 Task: Create a due date automation trigger when advanced on, on the tuesday before a card is due add content with a description containing resume at 11:00 AM.
Action: Mouse moved to (1119, 396)
Screenshot: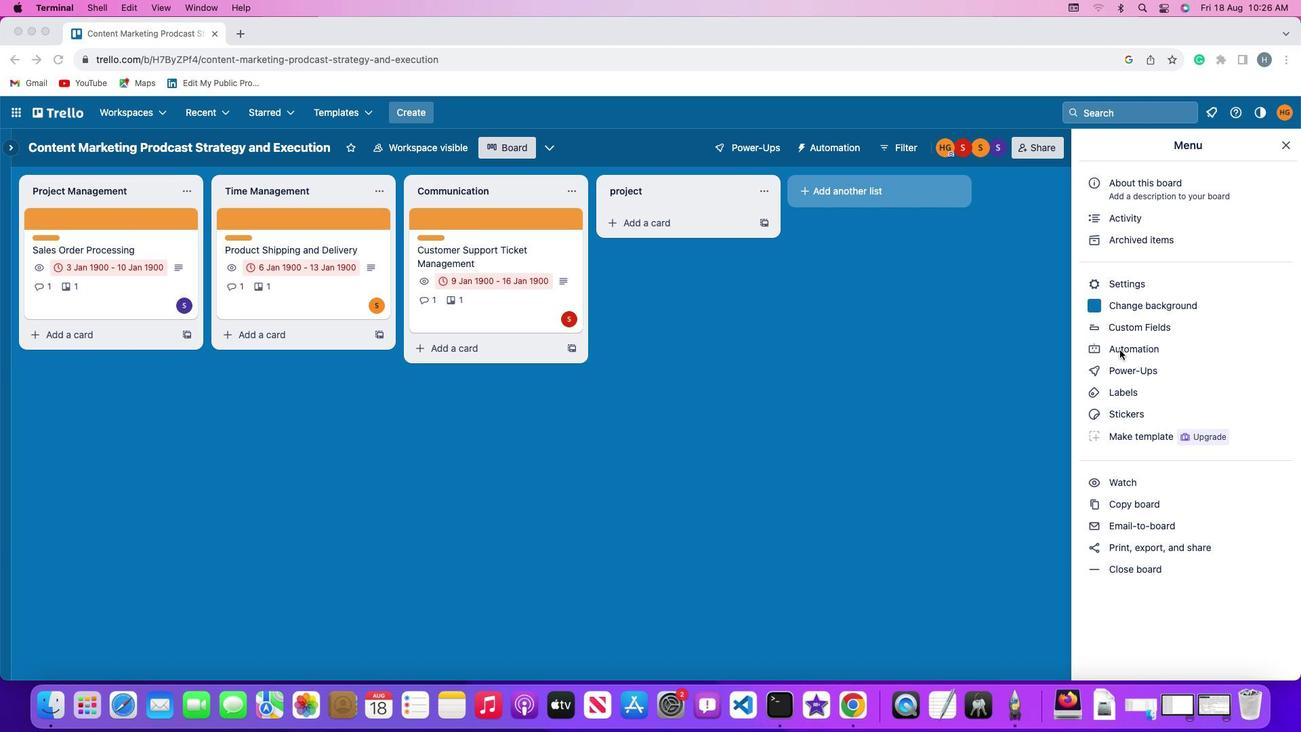 
Action: Mouse pressed left at (1119, 396)
Screenshot: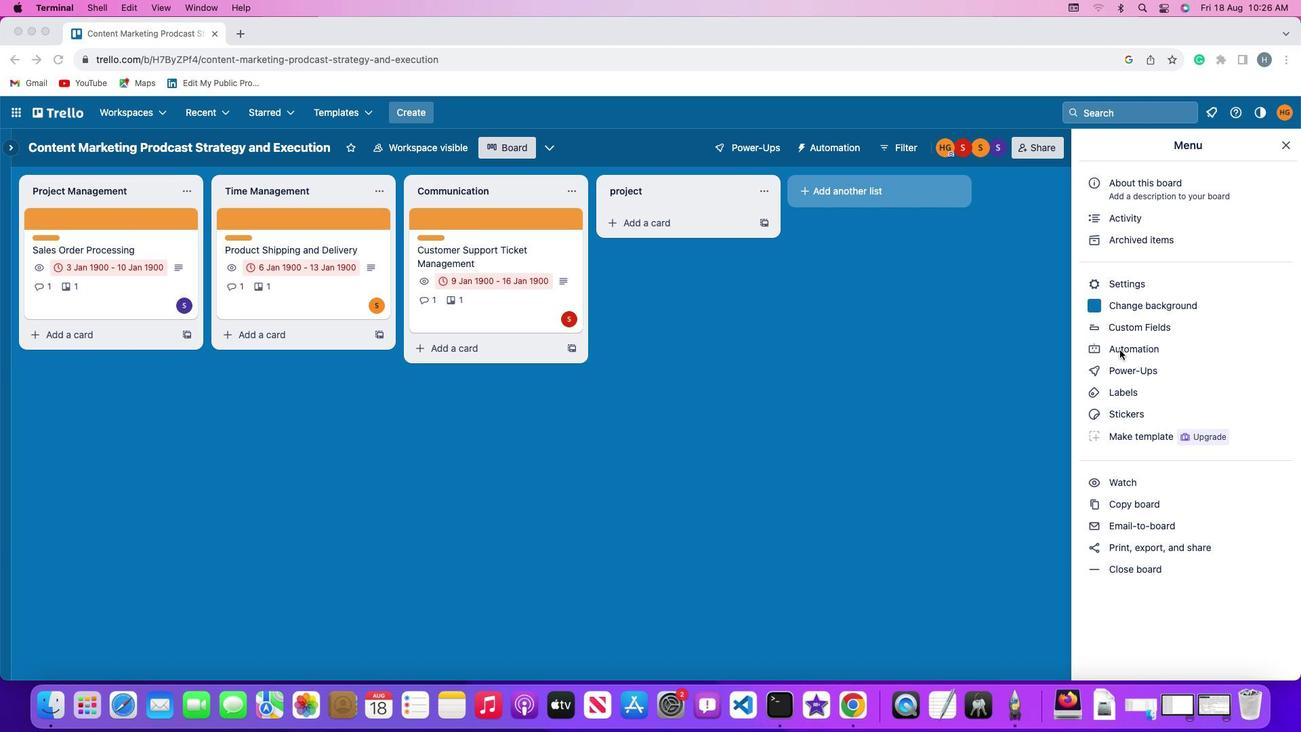 
Action: Mouse moved to (1119, 396)
Screenshot: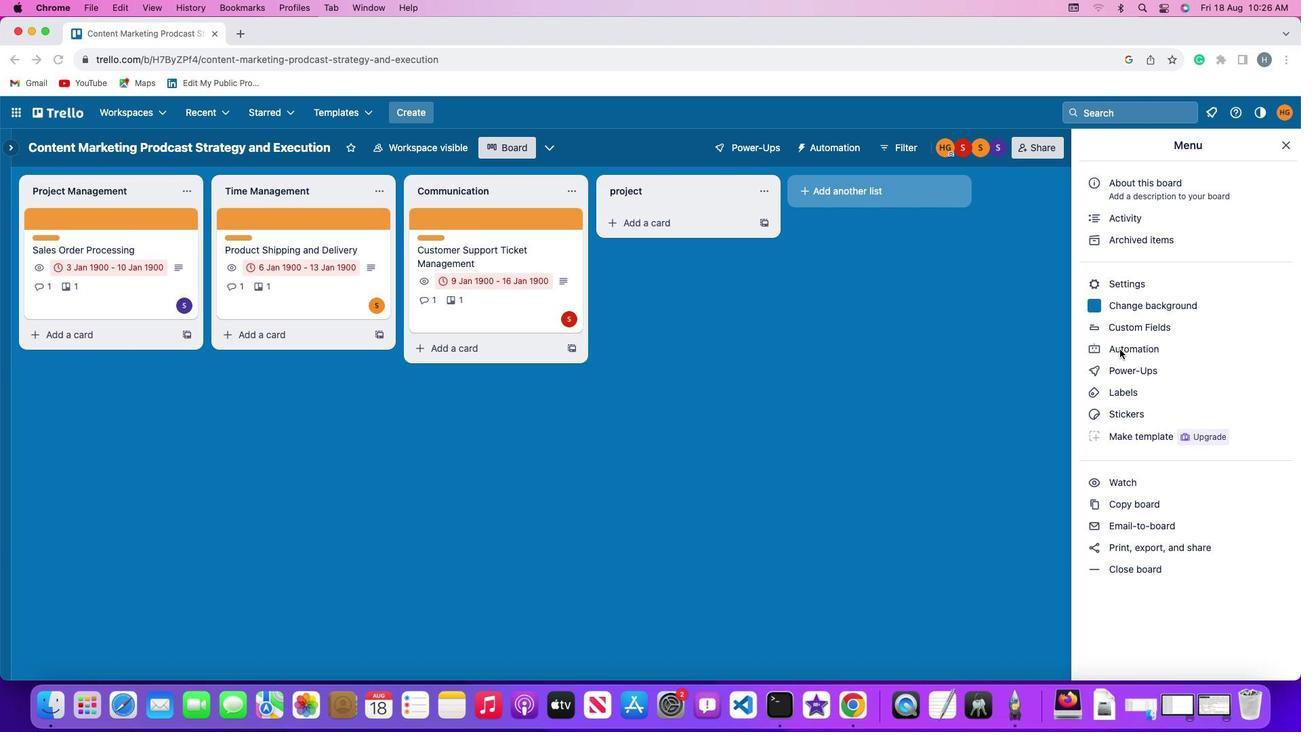 
Action: Mouse pressed left at (1119, 396)
Screenshot: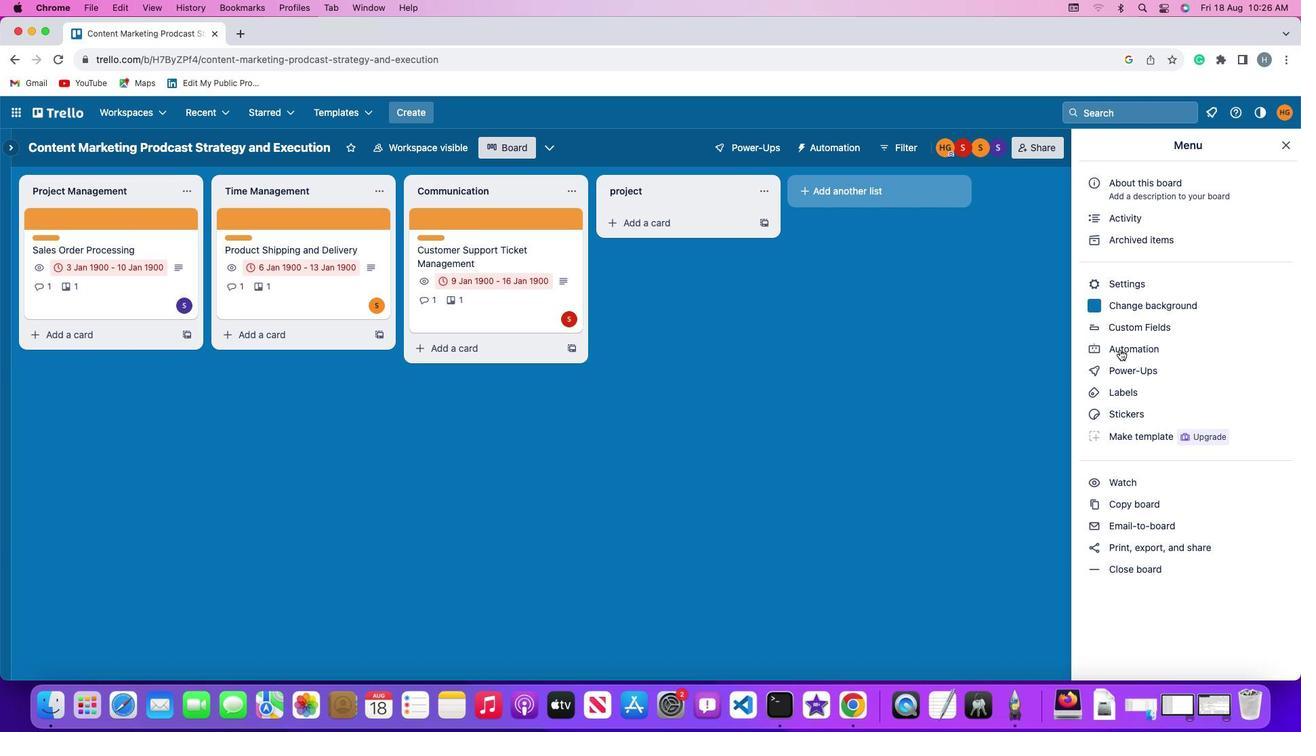 
Action: Mouse moved to (86, 372)
Screenshot: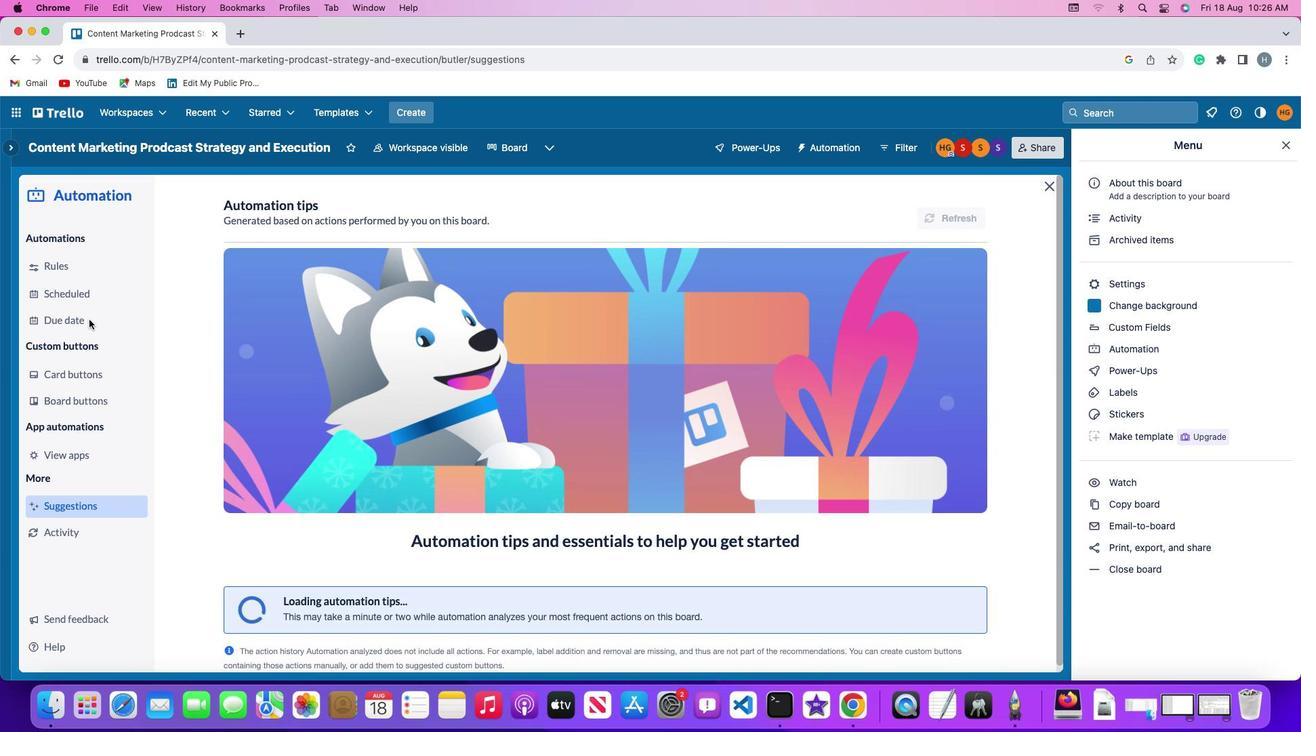 
Action: Mouse pressed left at (86, 372)
Screenshot: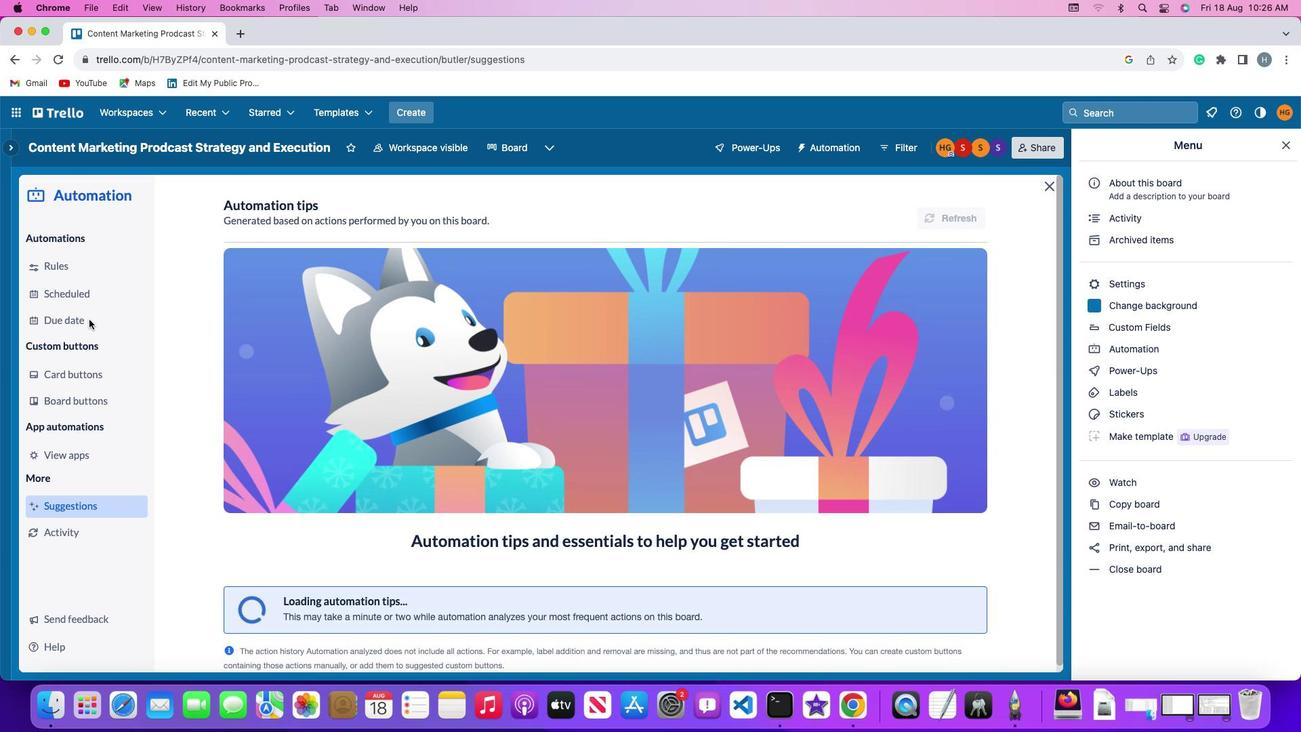 
Action: Mouse moved to (901, 280)
Screenshot: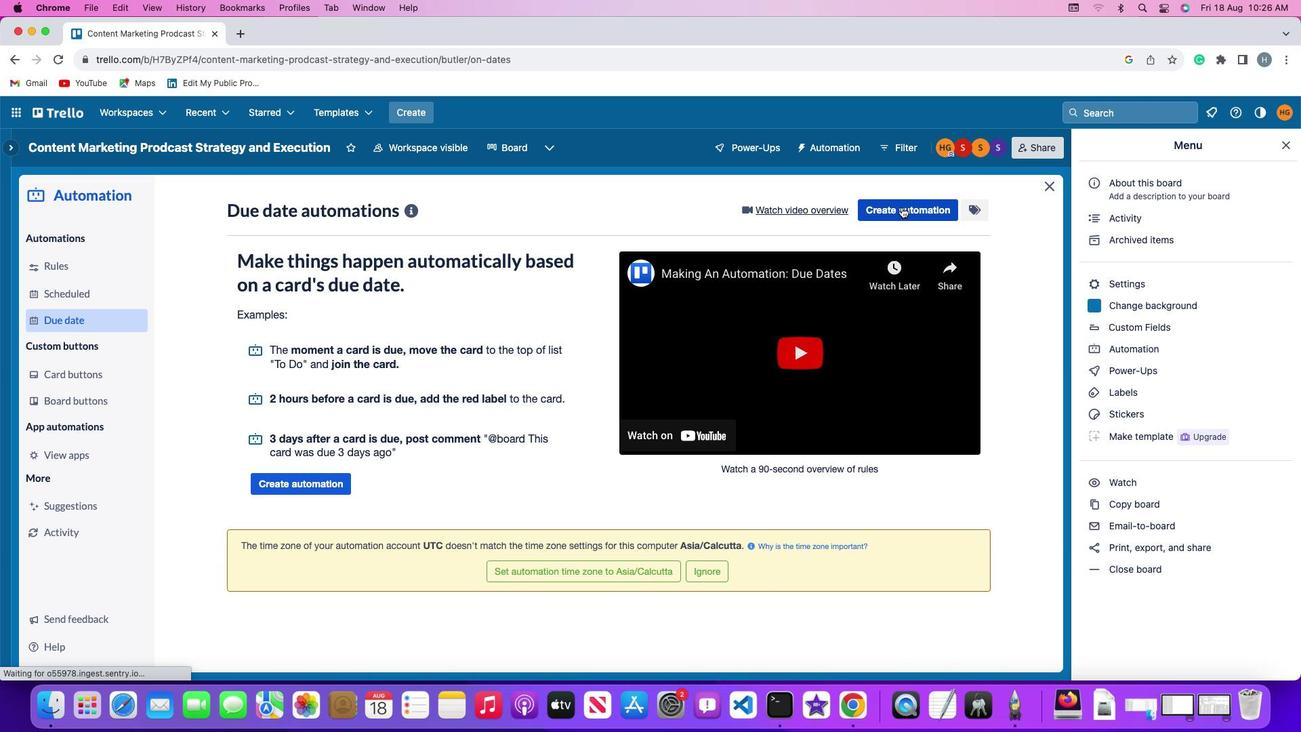 
Action: Mouse pressed left at (901, 280)
Screenshot: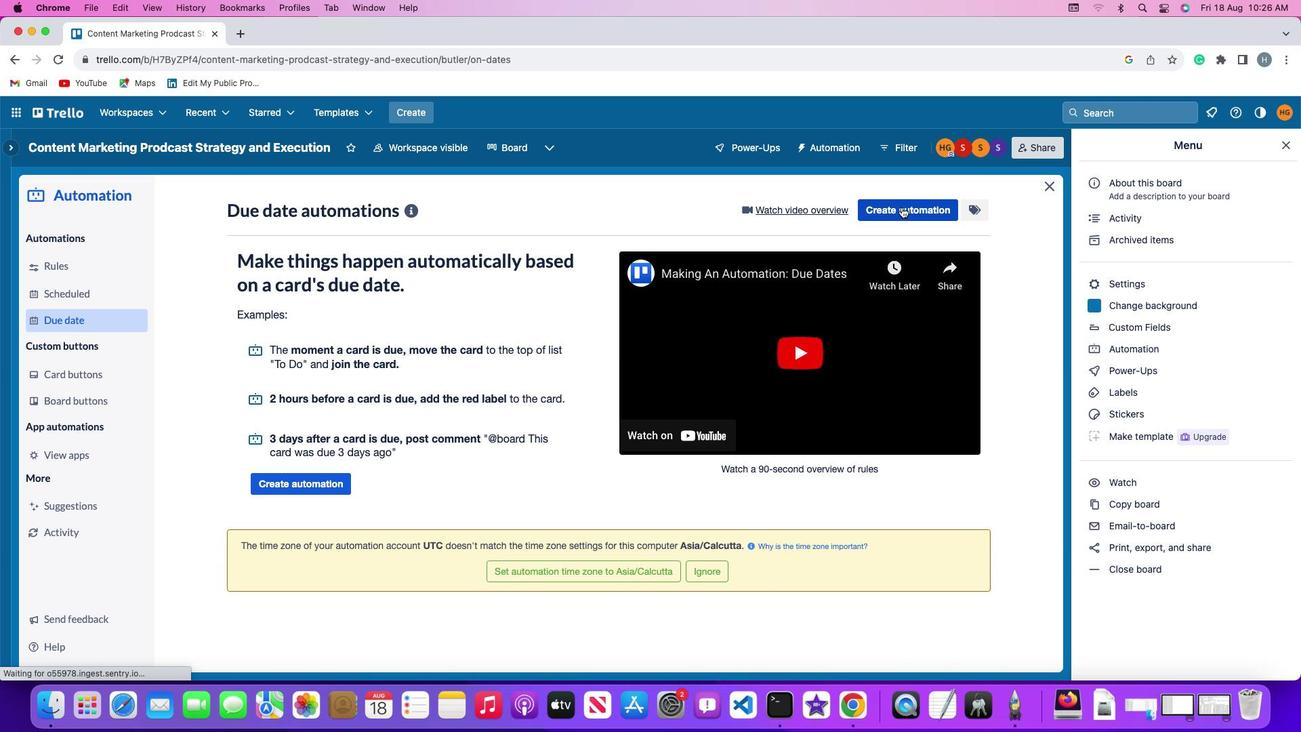 
Action: Mouse moved to (256, 389)
Screenshot: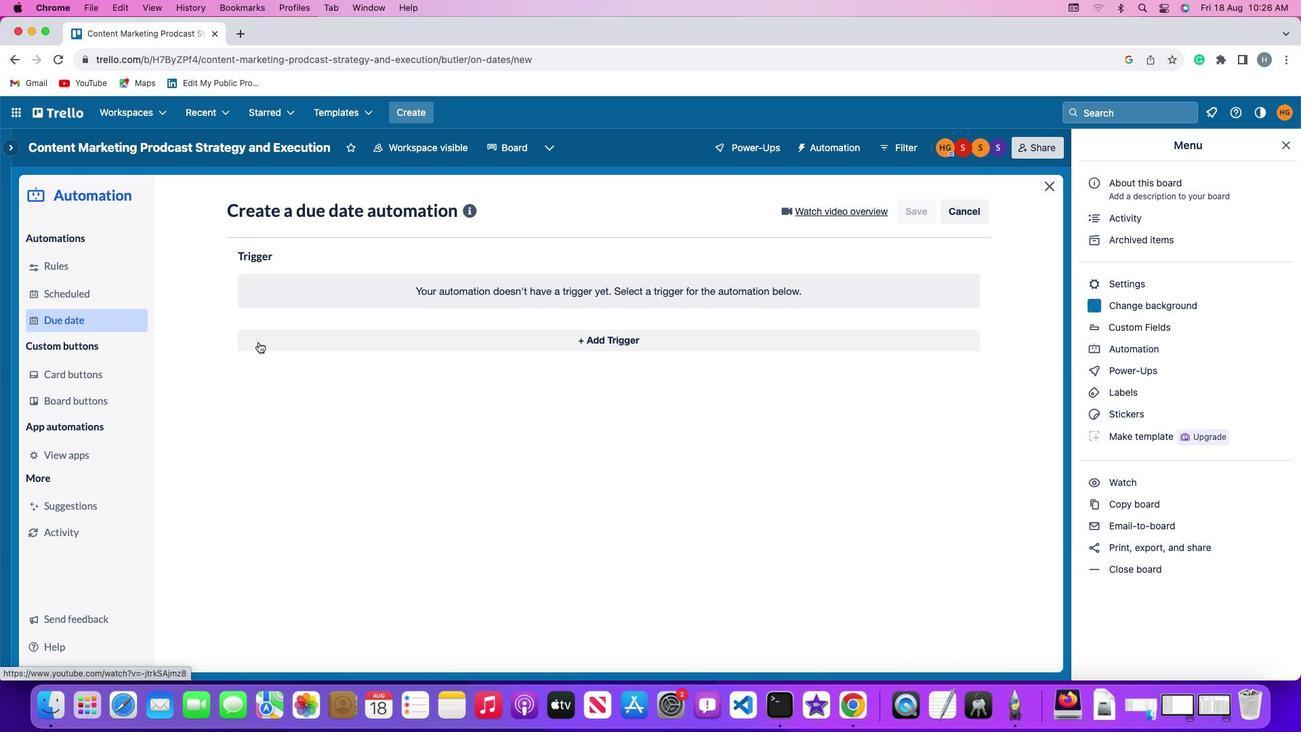 
Action: Mouse pressed left at (256, 389)
Screenshot: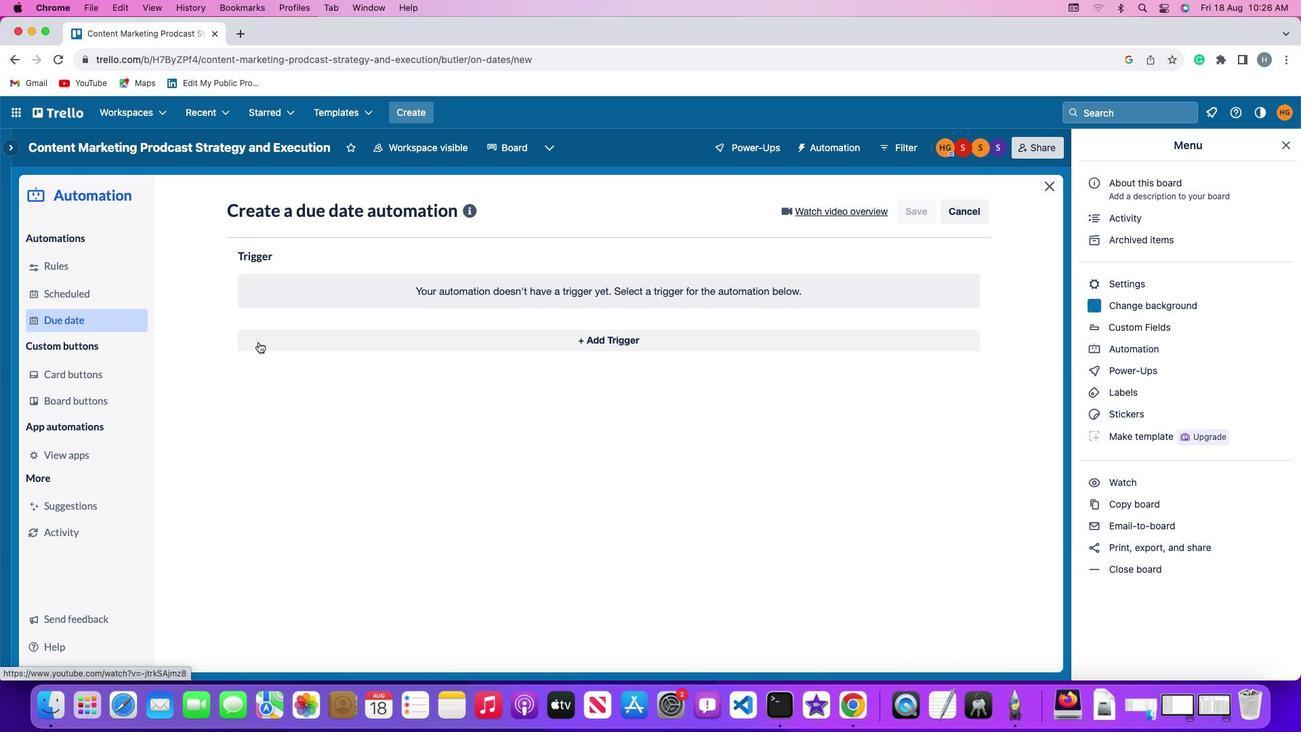 
Action: Mouse moved to (288, 590)
Screenshot: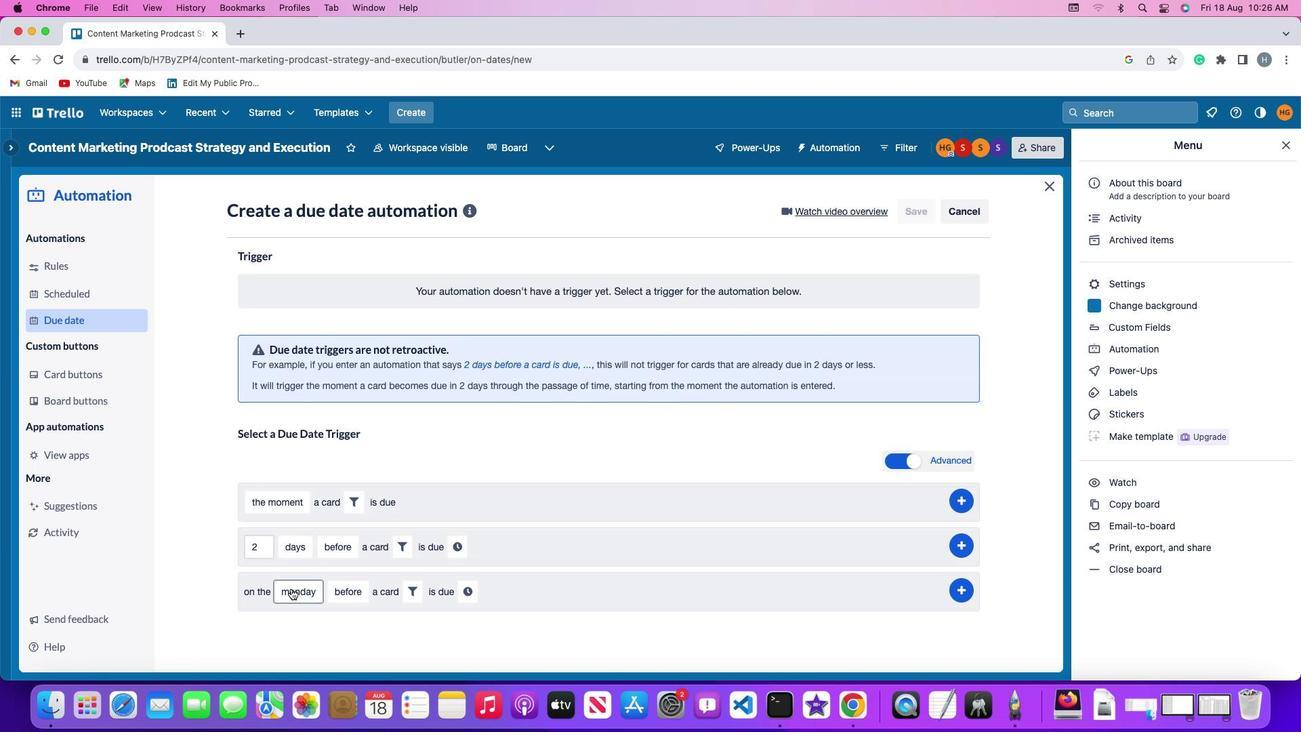 
Action: Mouse pressed left at (288, 590)
Screenshot: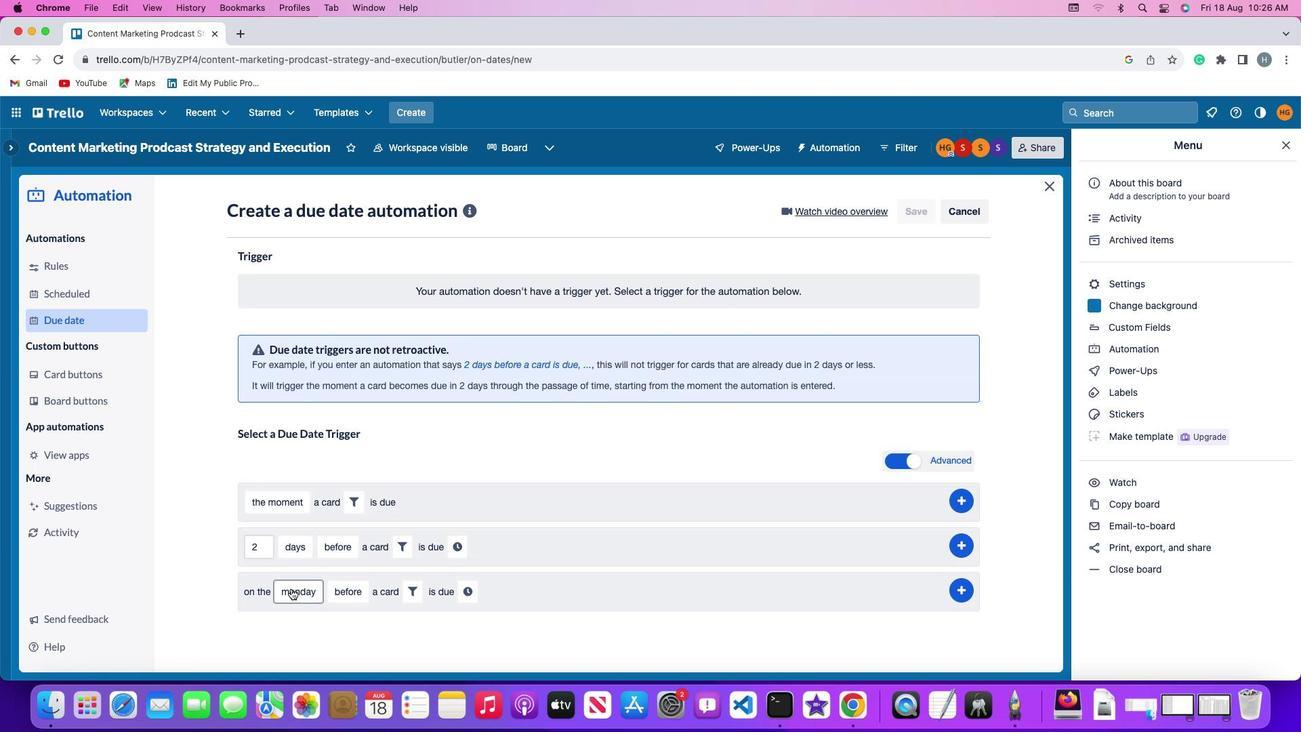 
Action: Mouse moved to (306, 463)
Screenshot: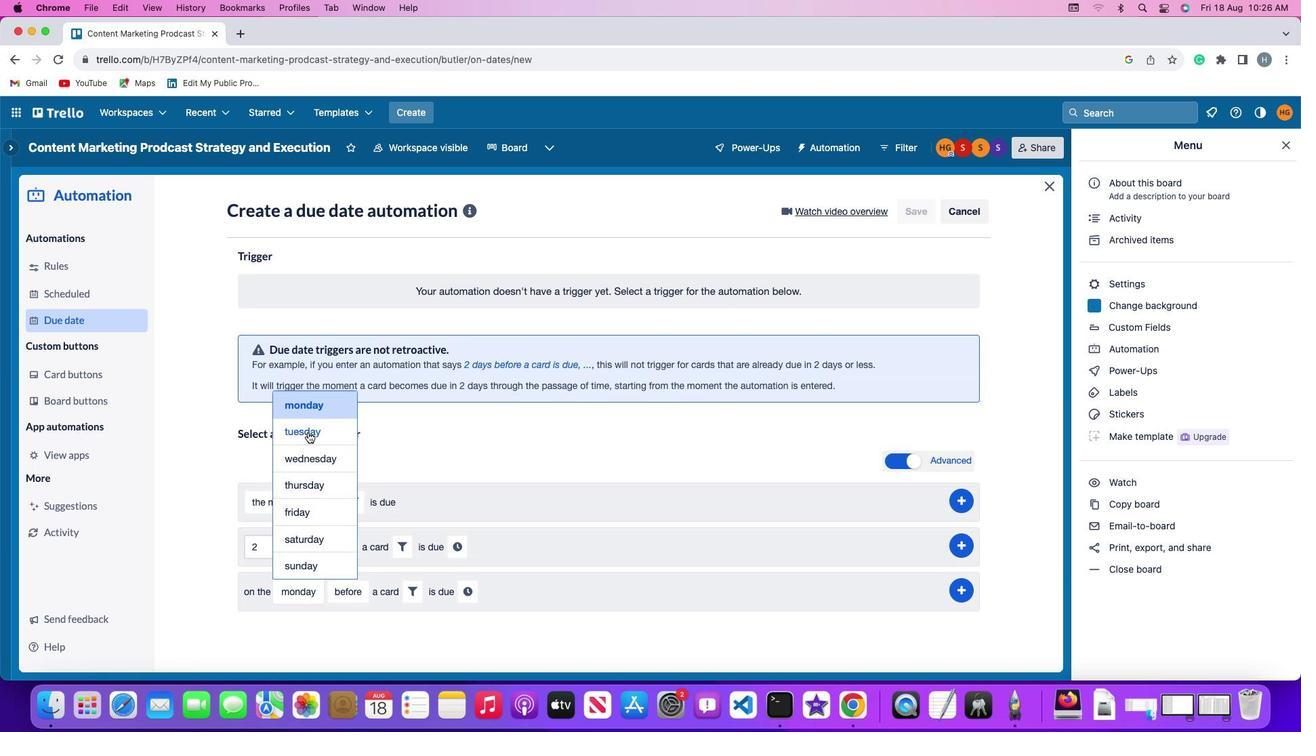 
Action: Mouse pressed left at (306, 463)
Screenshot: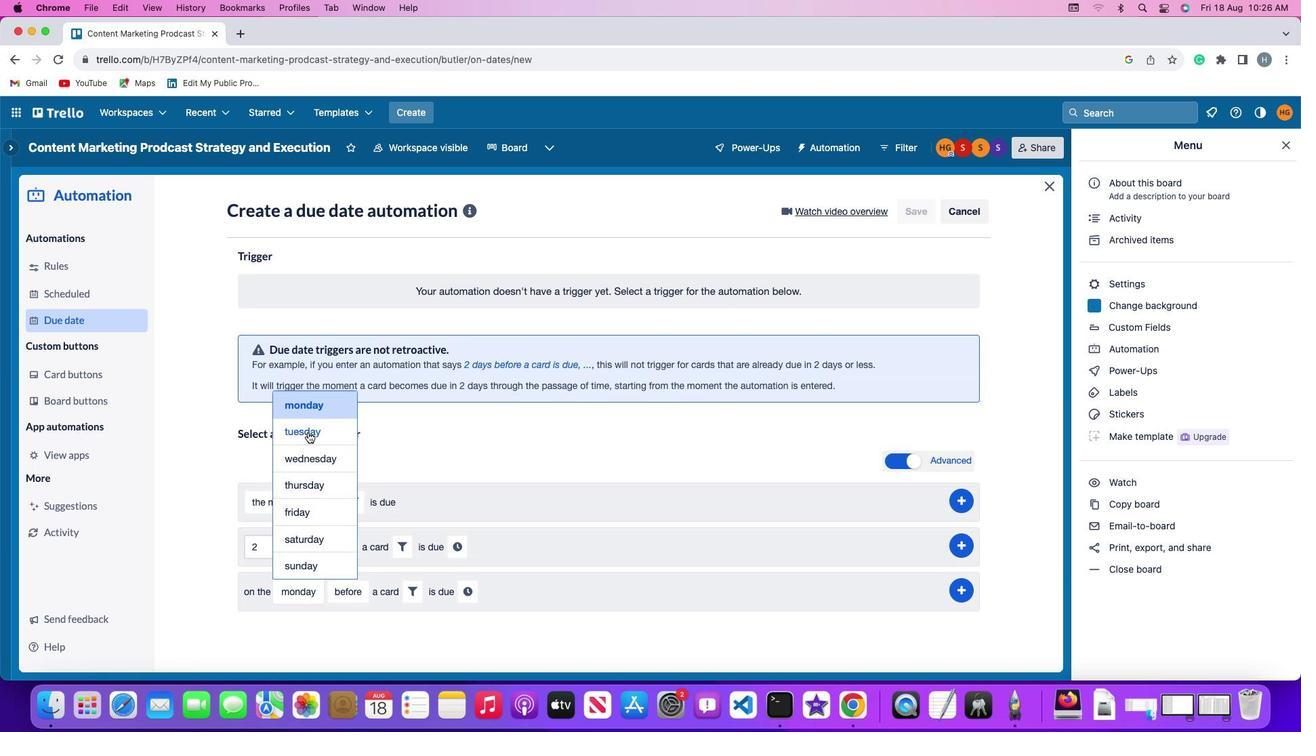 
Action: Mouse moved to (351, 587)
Screenshot: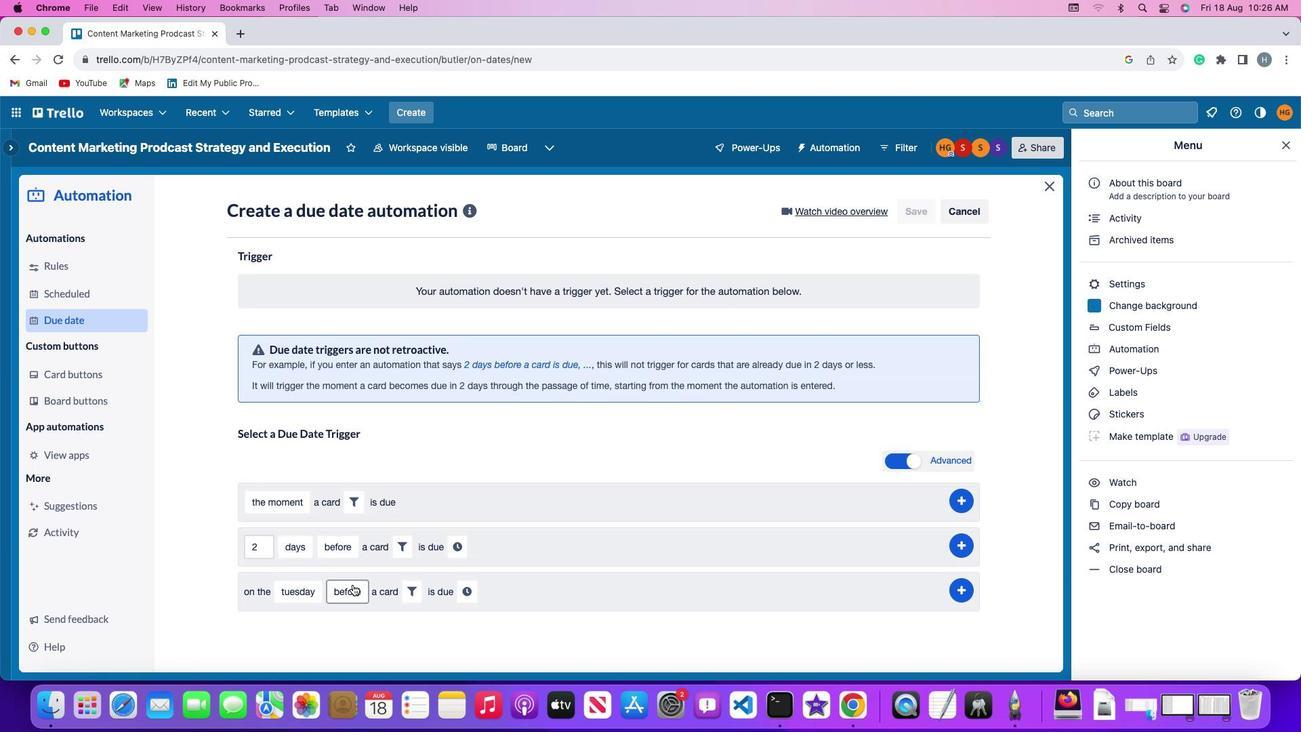 
Action: Mouse pressed left at (351, 587)
Screenshot: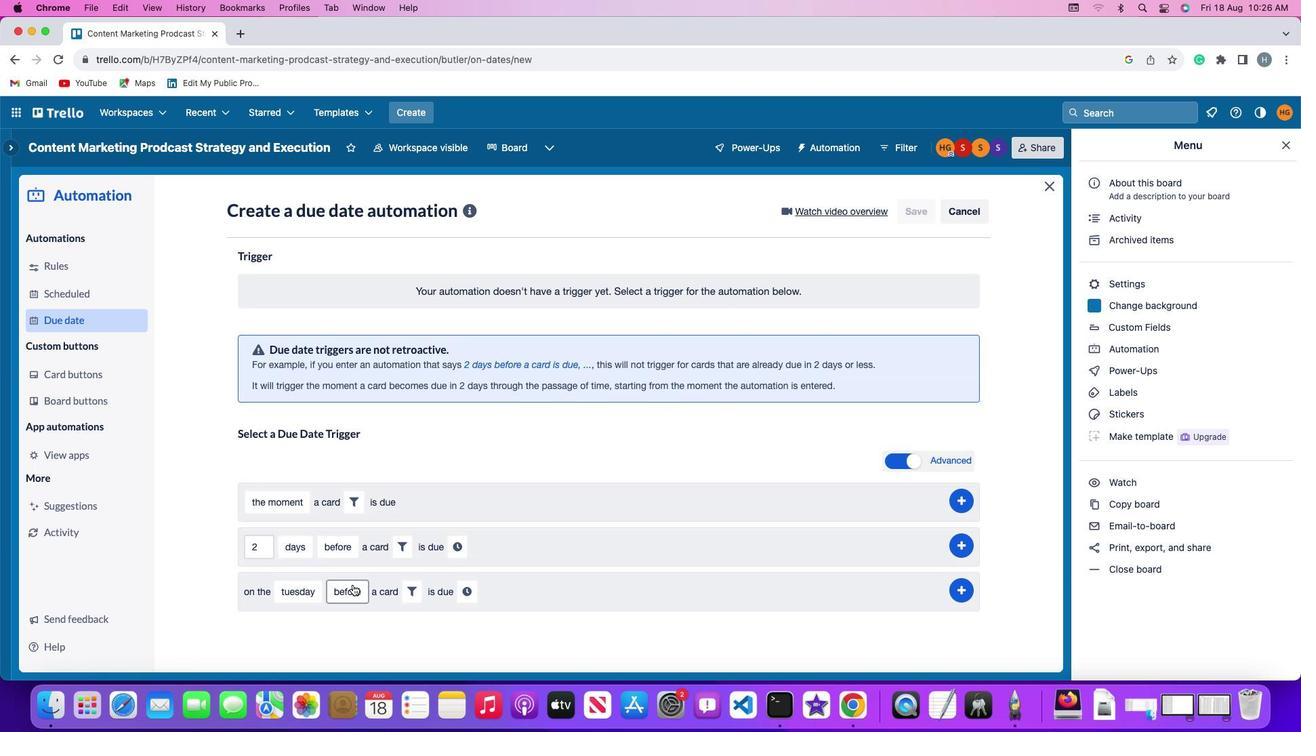 
Action: Mouse moved to (375, 501)
Screenshot: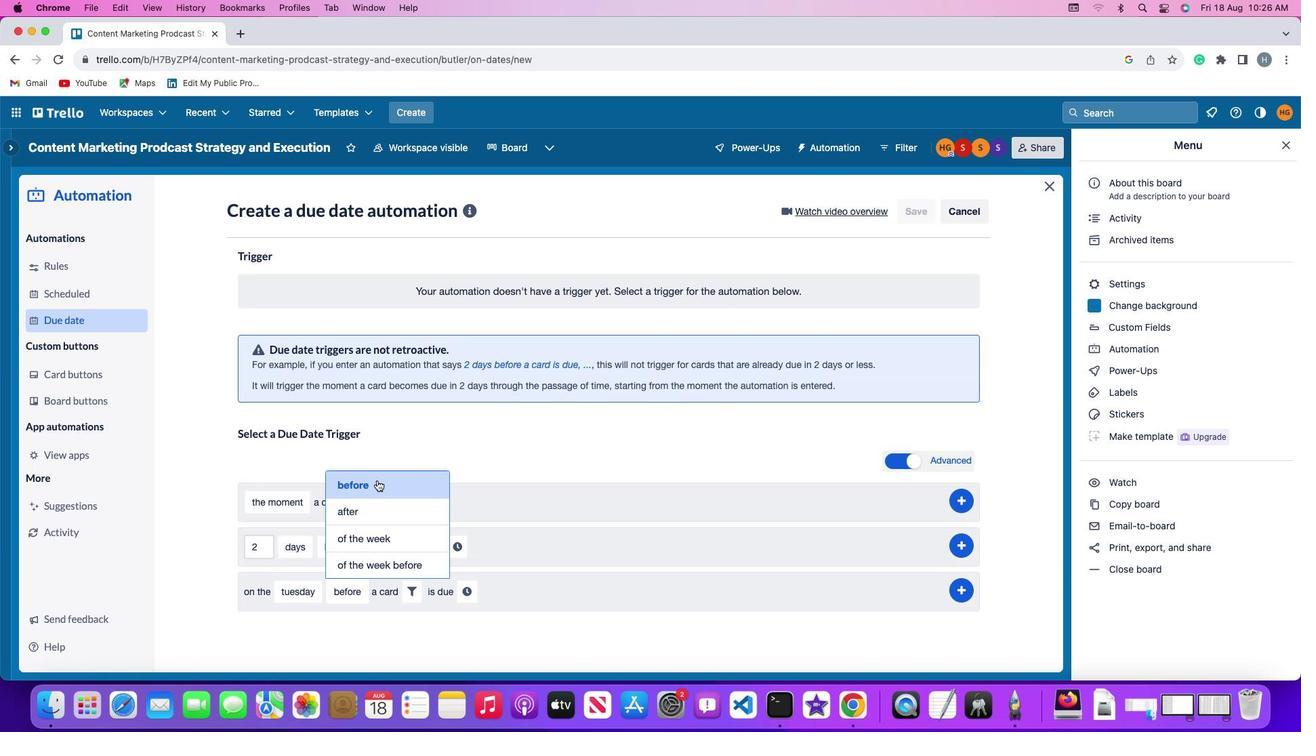 
Action: Mouse pressed left at (375, 501)
Screenshot: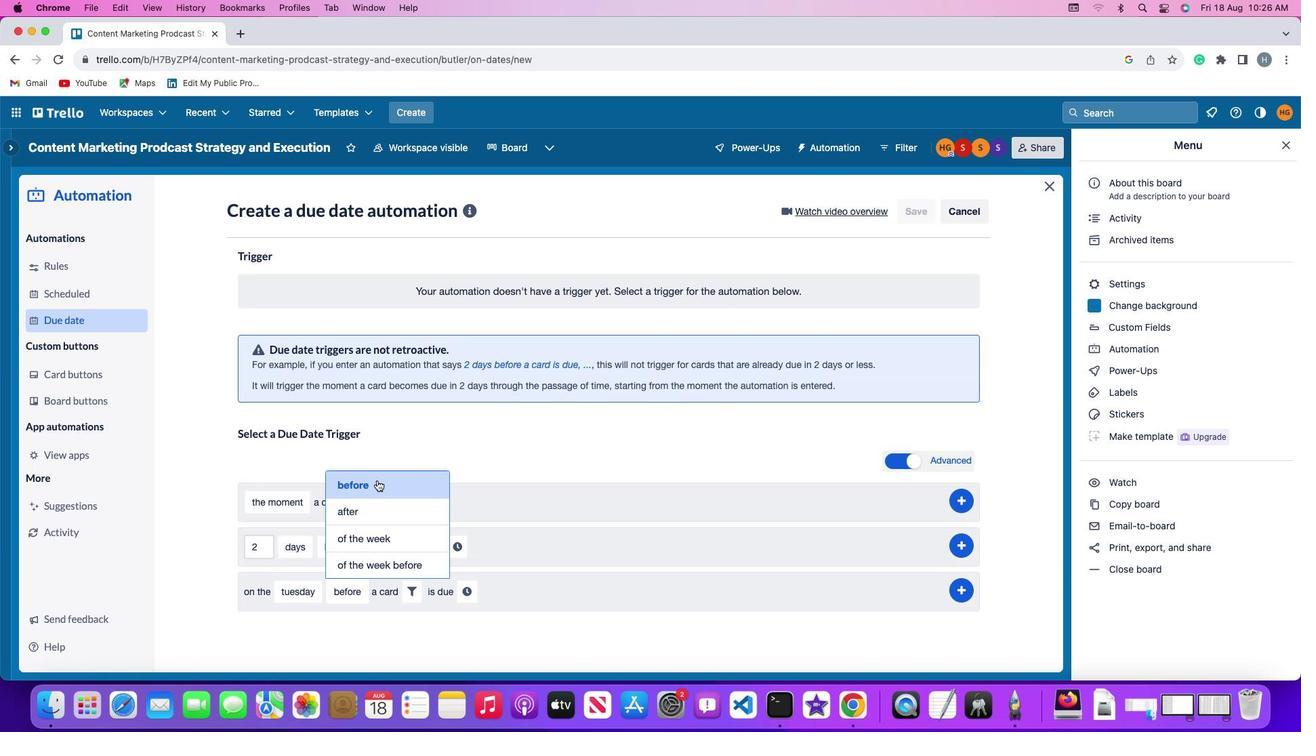 
Action: Mouse moved to (414, 593)
Screenshot: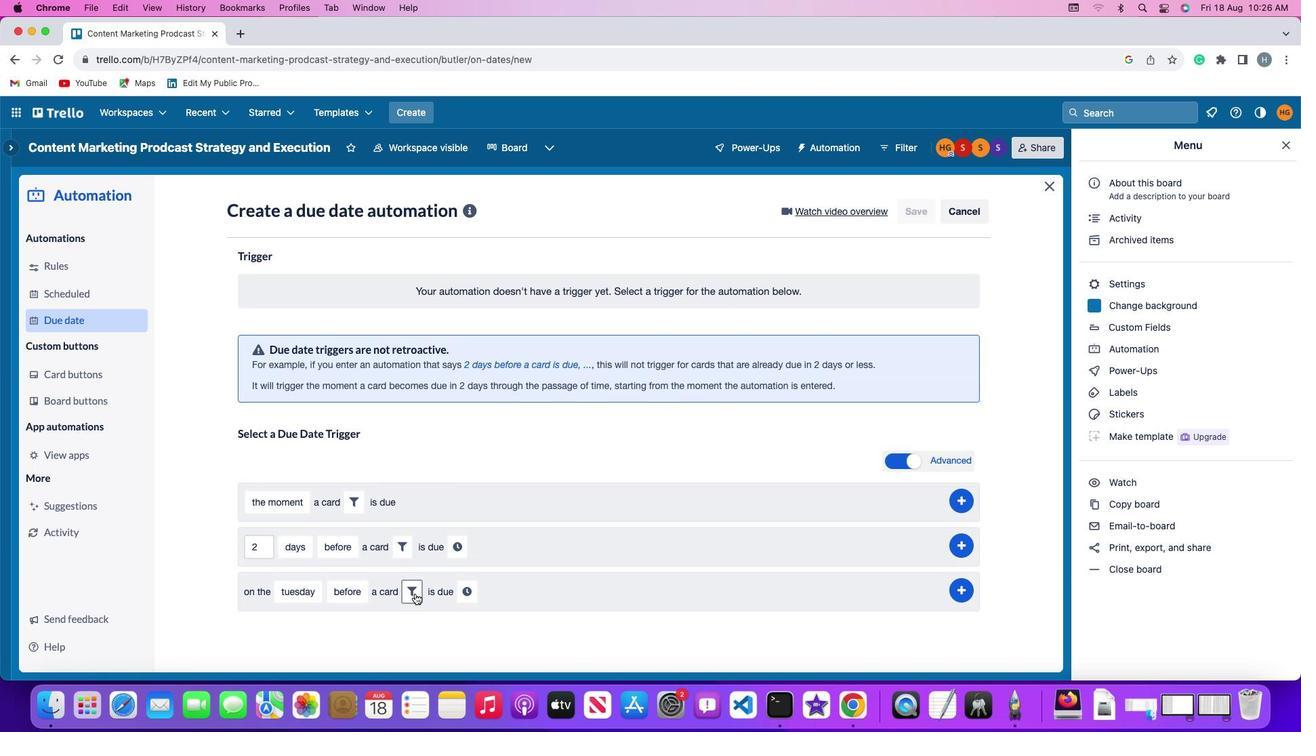 
Action: Mouse pressed left at (414, 593)
Screenshot: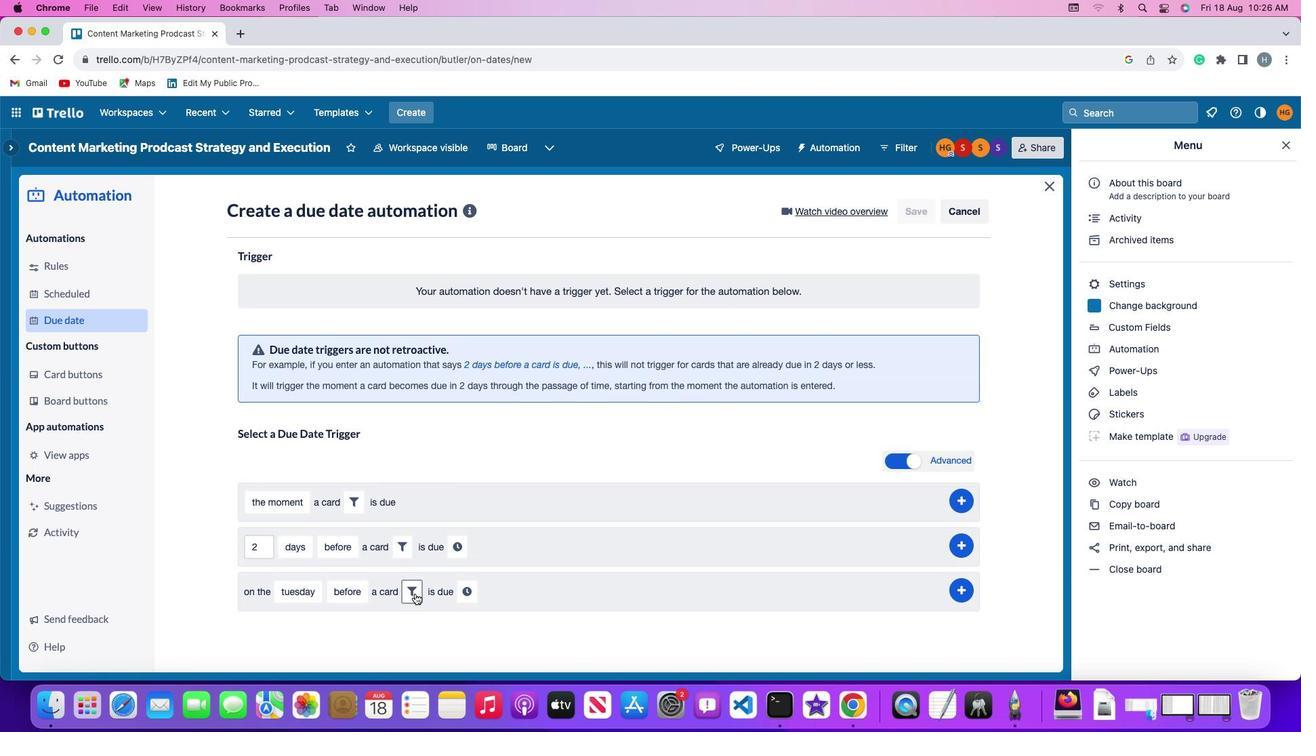 
Action: Mouse moved to (586, 631)
Screenshot: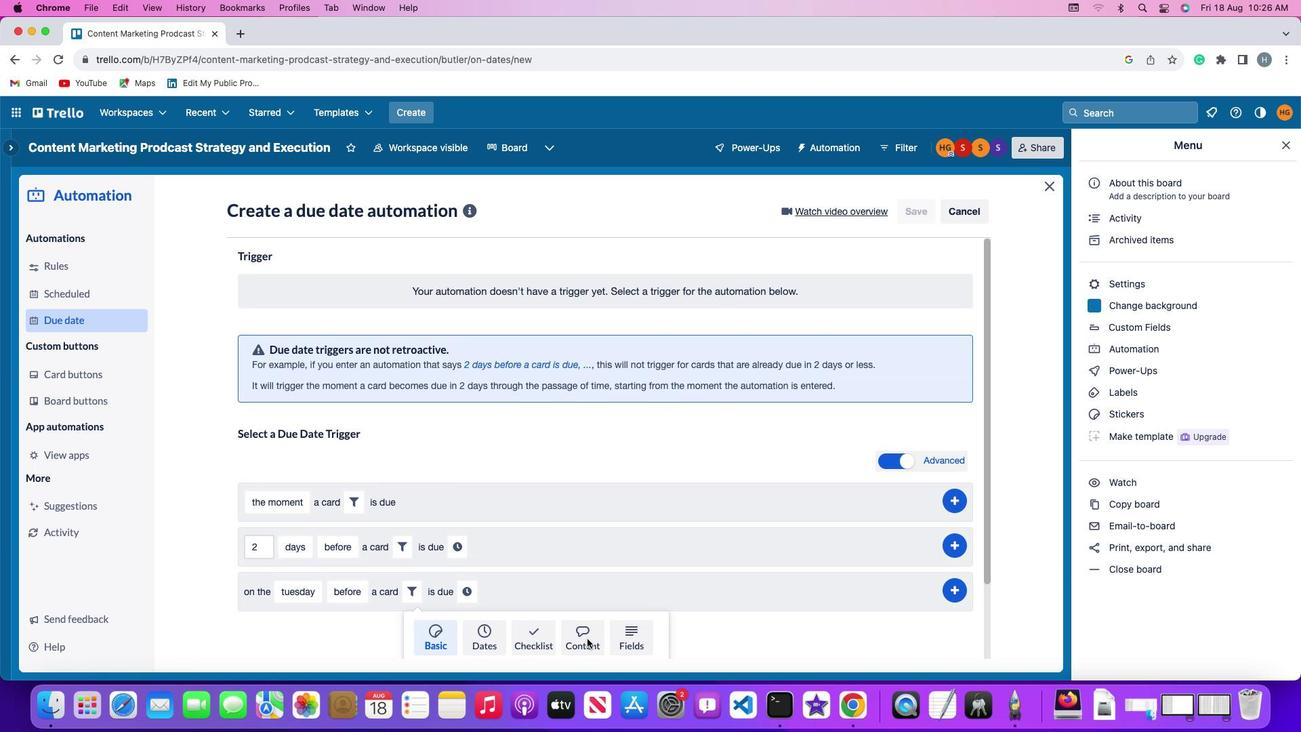
Action: Mouse pressed left at (586, 631)
Screenshot: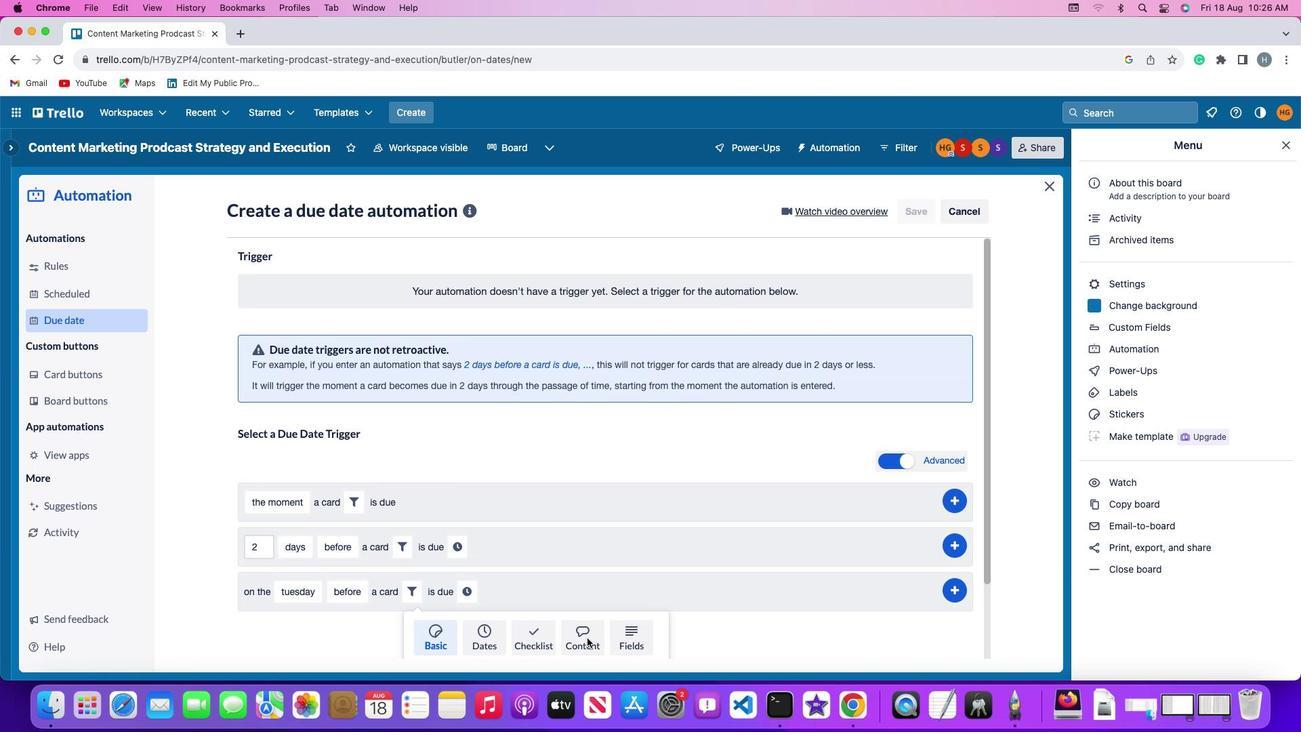 
Action: Mouse moved to (345, 608)
Screenshot: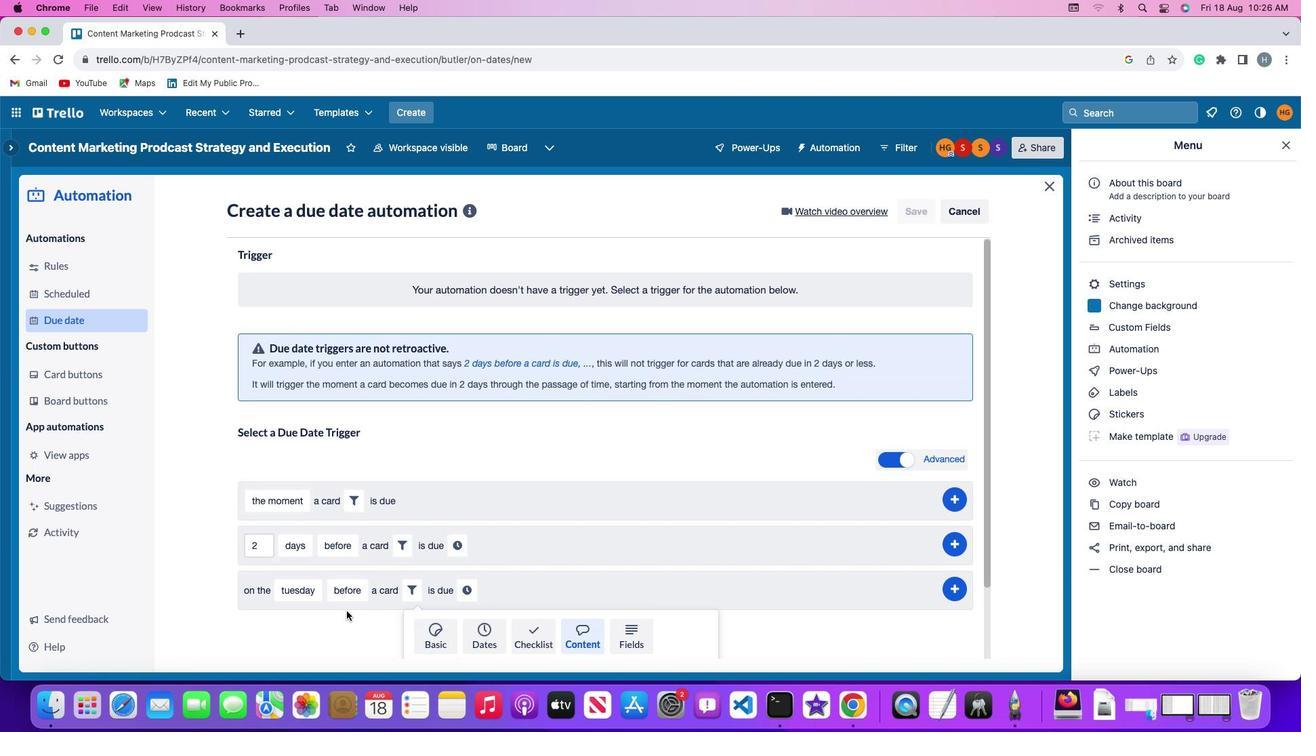 
Action: Mouse scrolled (345, 608) with delta (-1, 112)
Screenshot: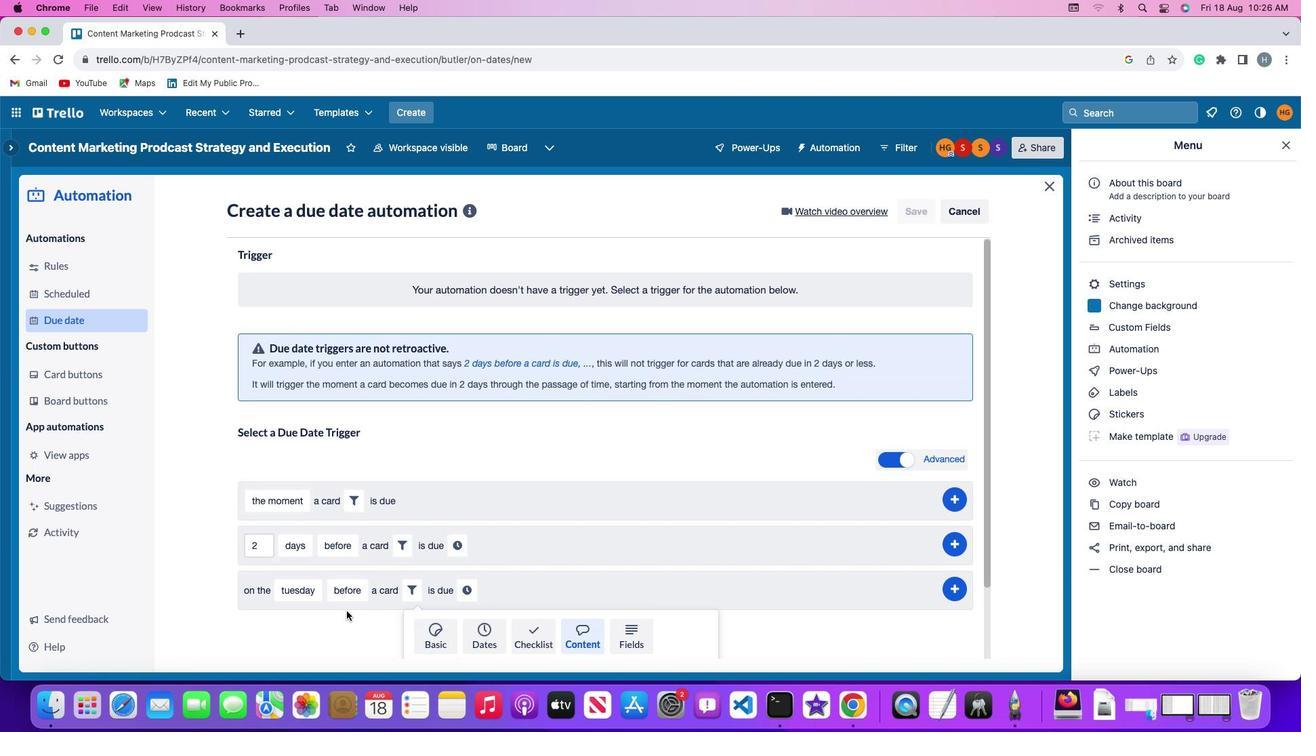 
Action: Mouse scrolled (345, 608) with delta (-1, 112)
Screenshot: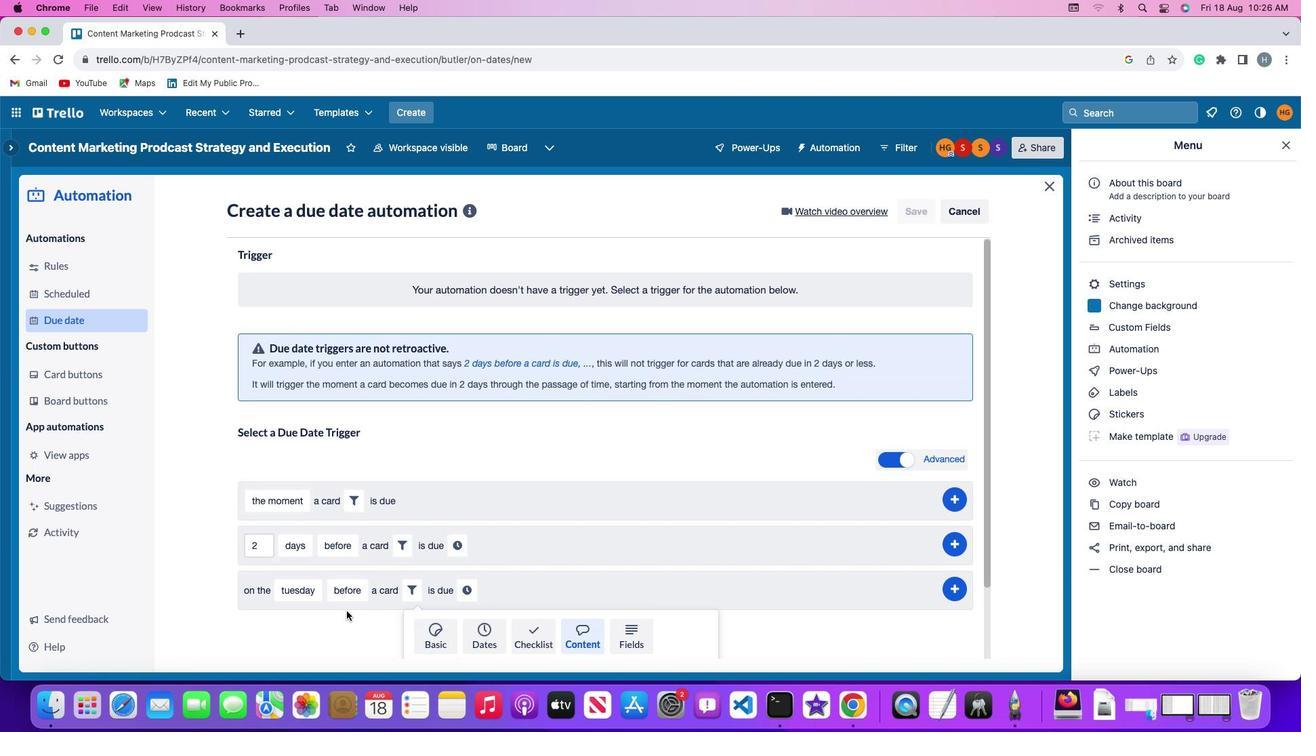 
Action: Mouse moved to (345, 608)
Screenshot: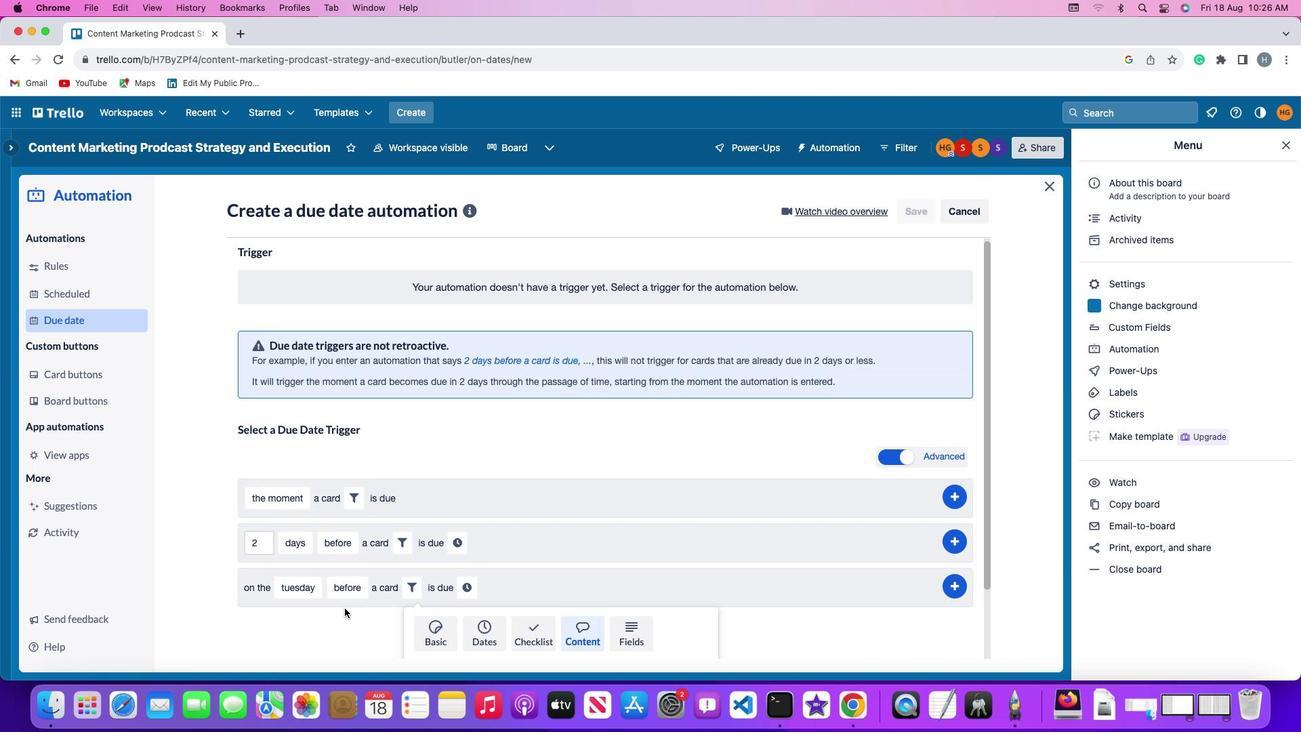 
Action: Mouse scrolled (345, 608) with delta (-1, 111)
Screenshot: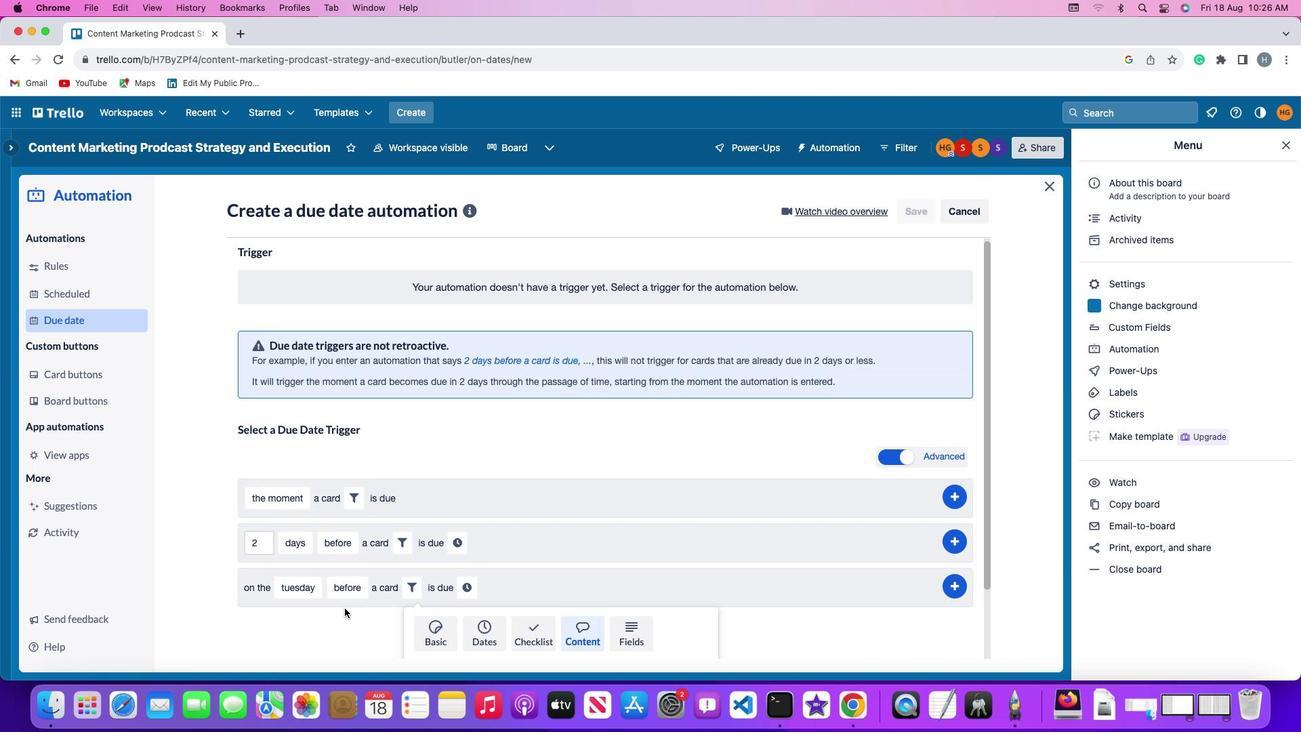 
Action: Mouse moved to (344, 608)
Screenshot: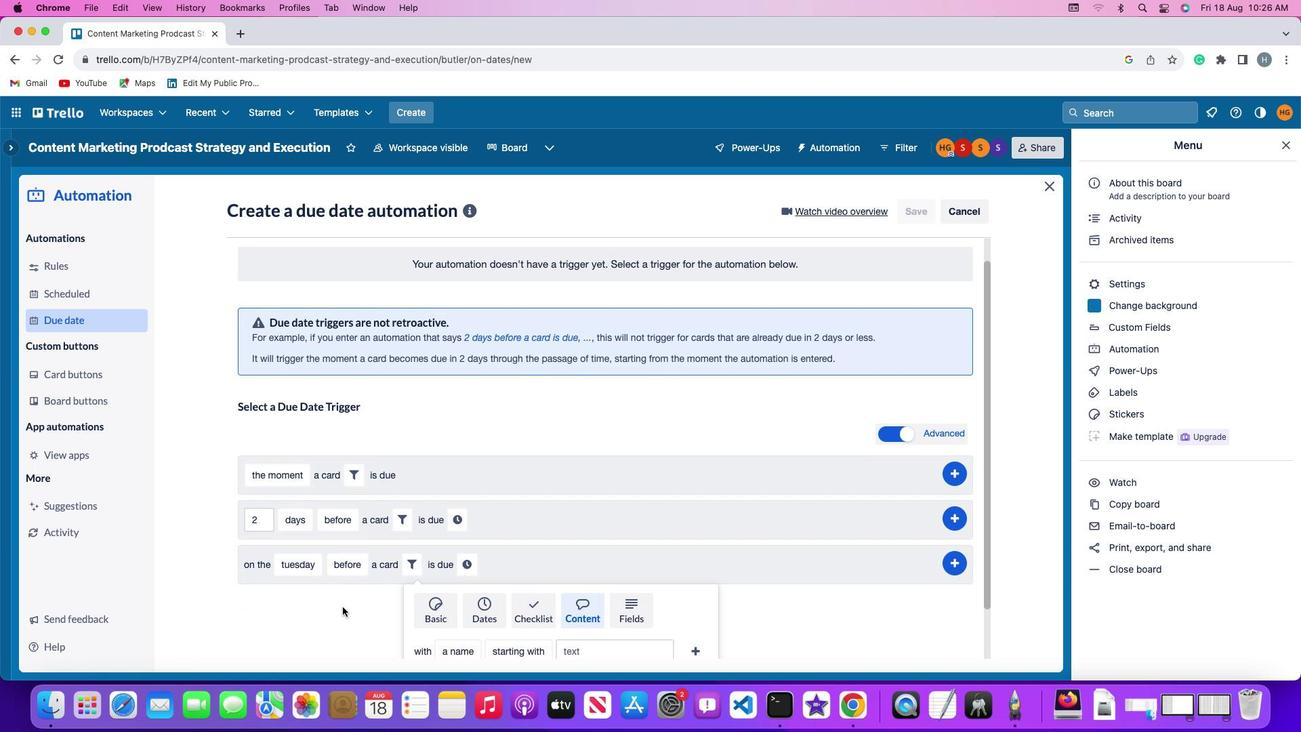 
Action: Mouse scrolled (344, 608) with delta (-1, 109)
Screenshot: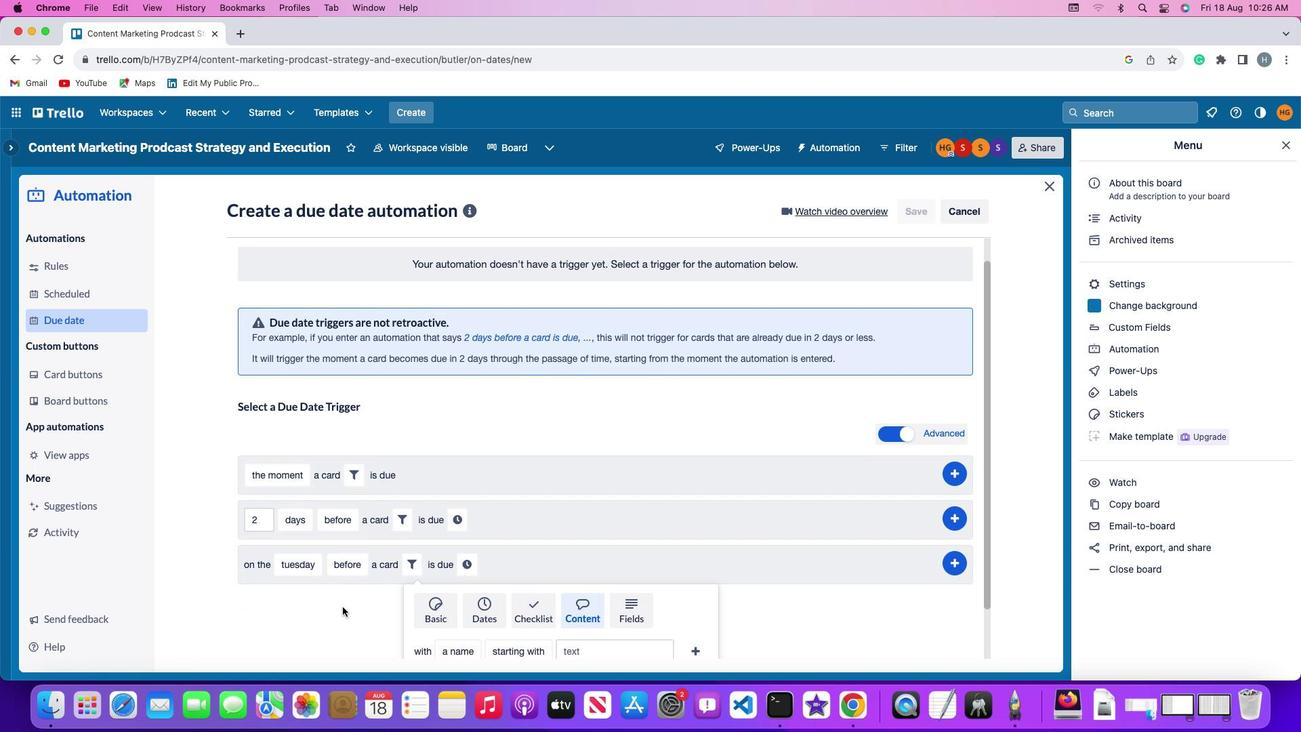 
Action: Mouse moved to (340, 605)
Screenshot: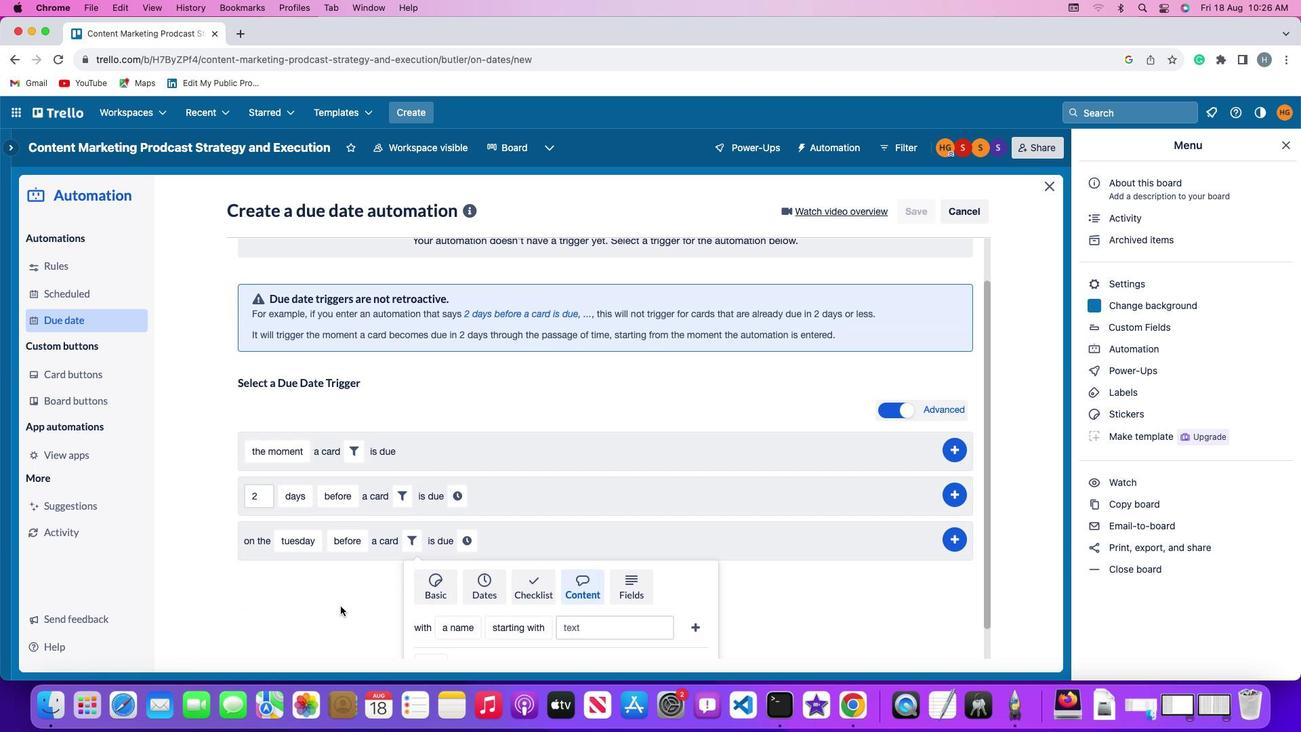 
Action: Mouse scrolled (340, 605) with delta (-1, 109)
Screenshot: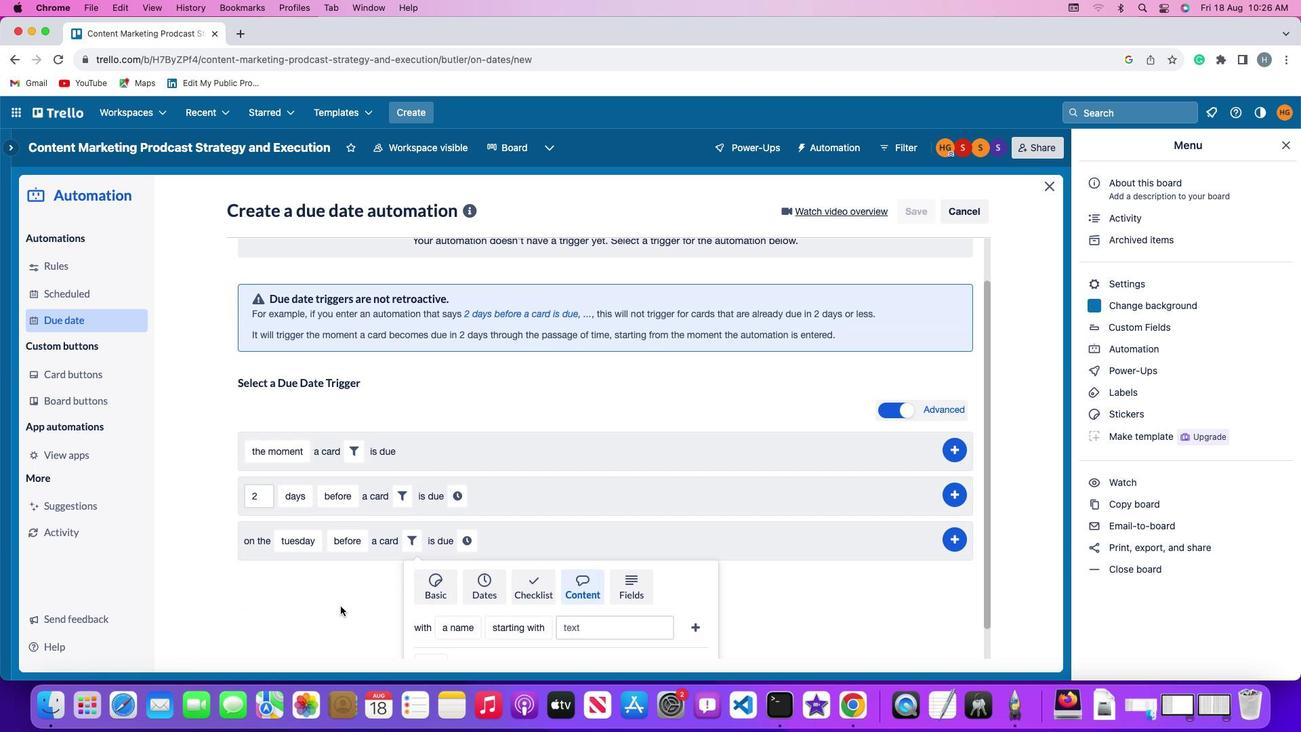 
Action: Mouse moved to (445, 589)
Screenshot: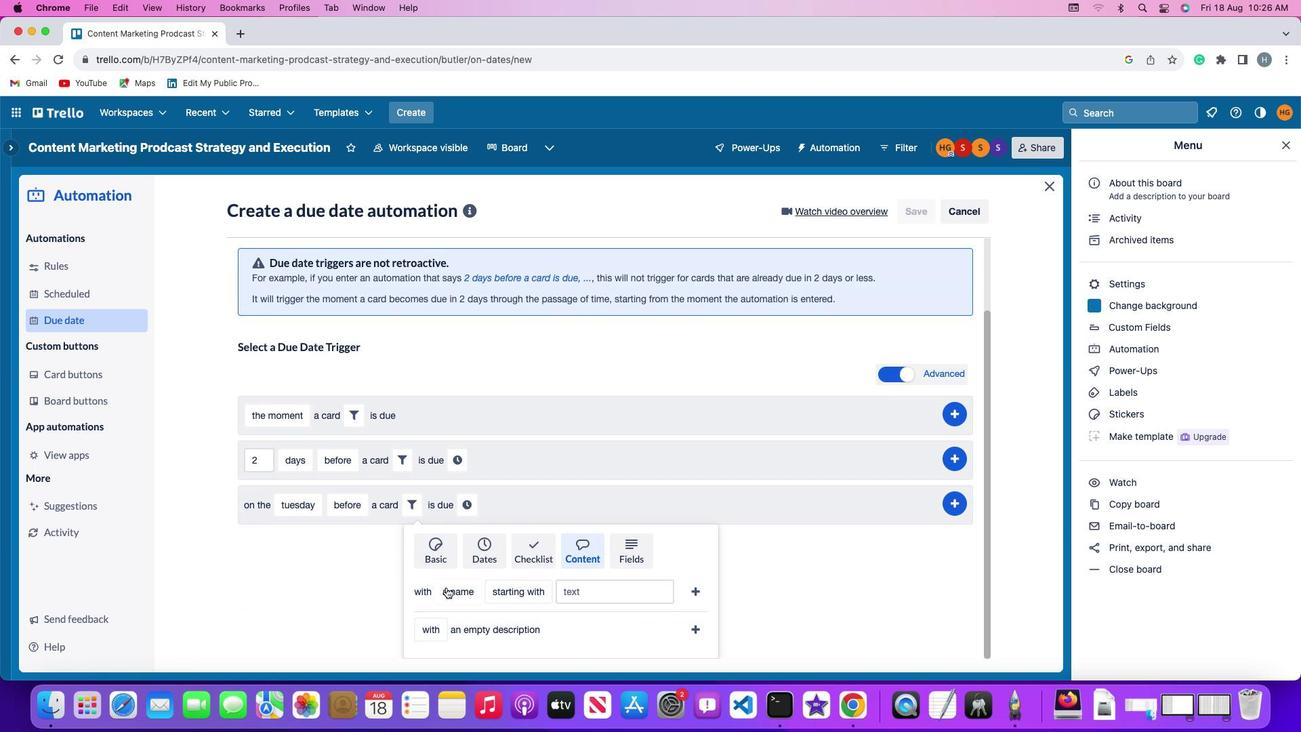 
Action: Mouse pressed left at (445, 589)
Screenshot: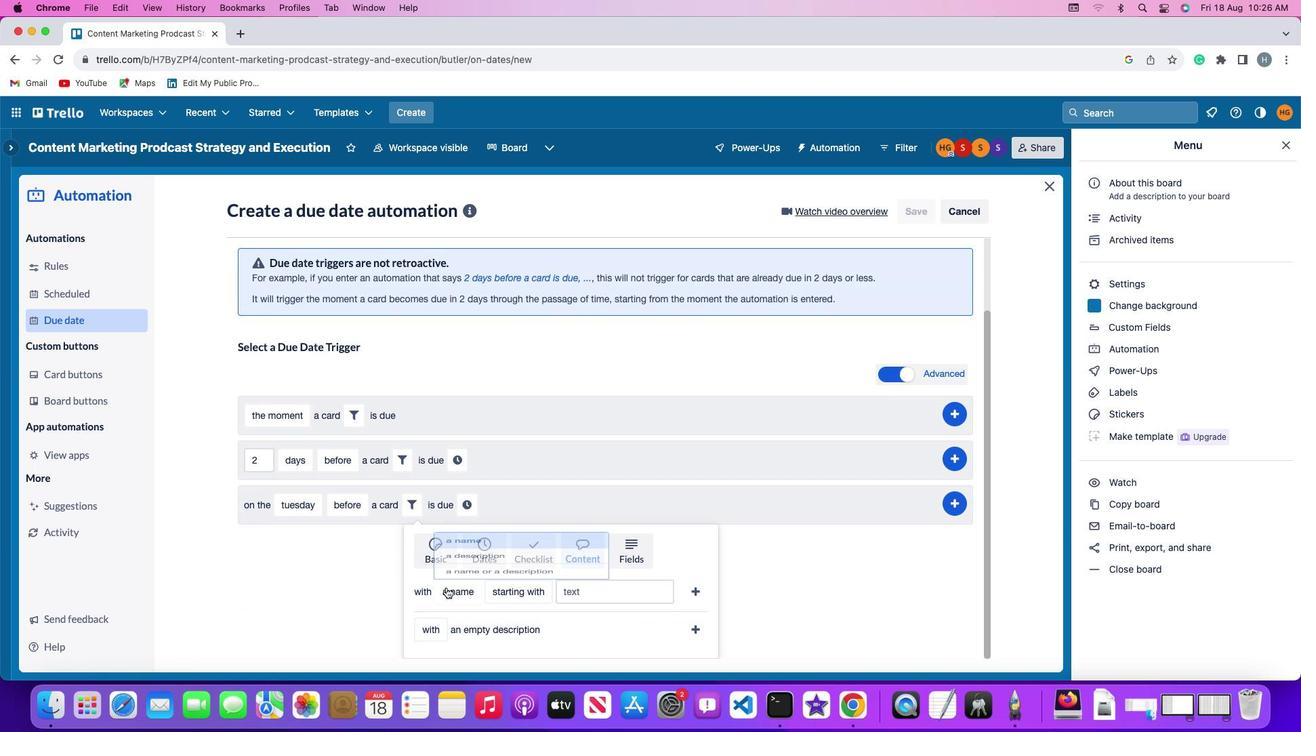 
Action: Mouse moved to (467, 549)
Screenshot: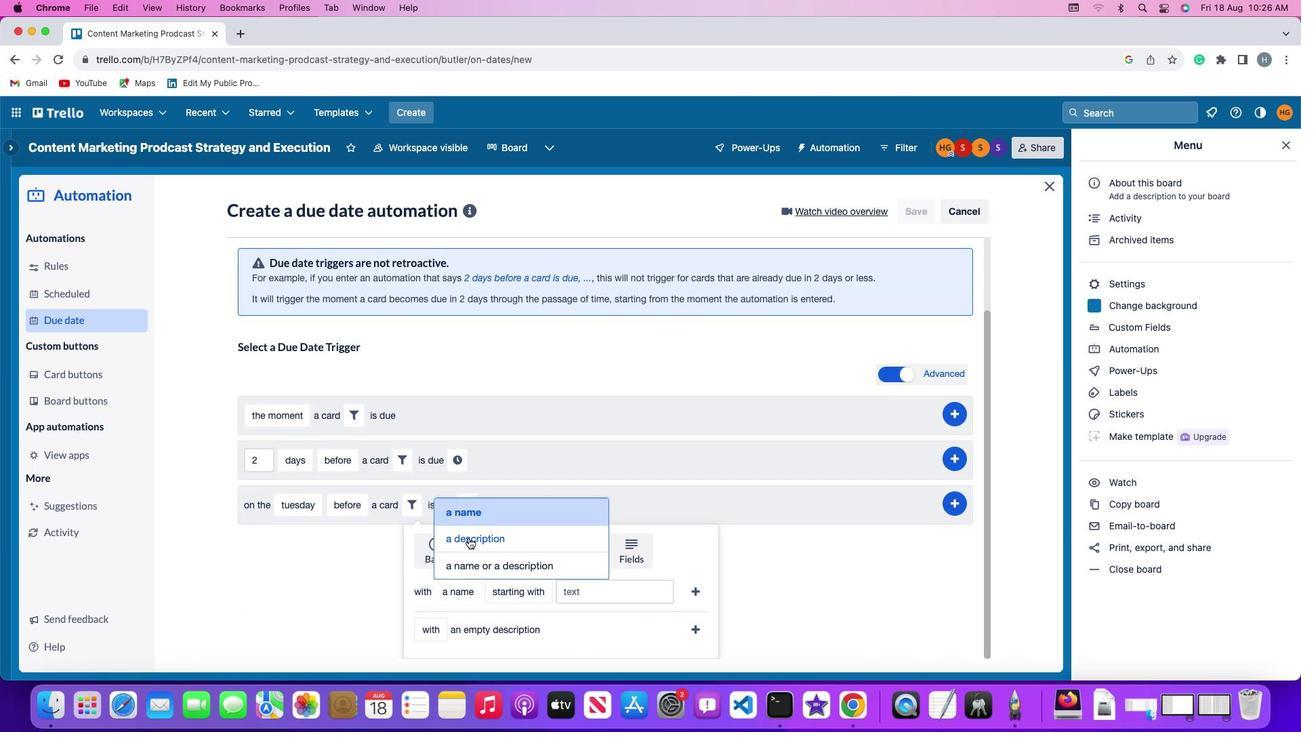 
Action: Mouse pressed left at (467, 549)
Screenshot: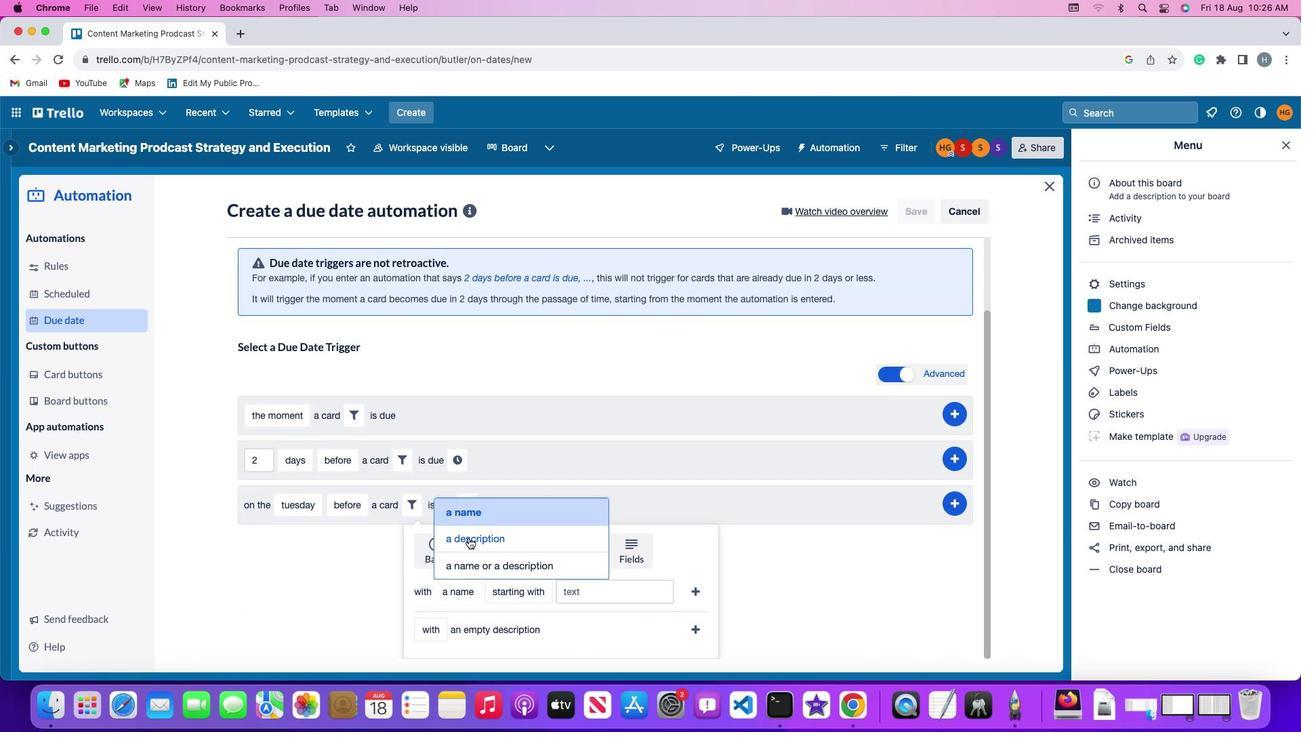 
Action: Mouse moved to (531, 589)
Screenshot: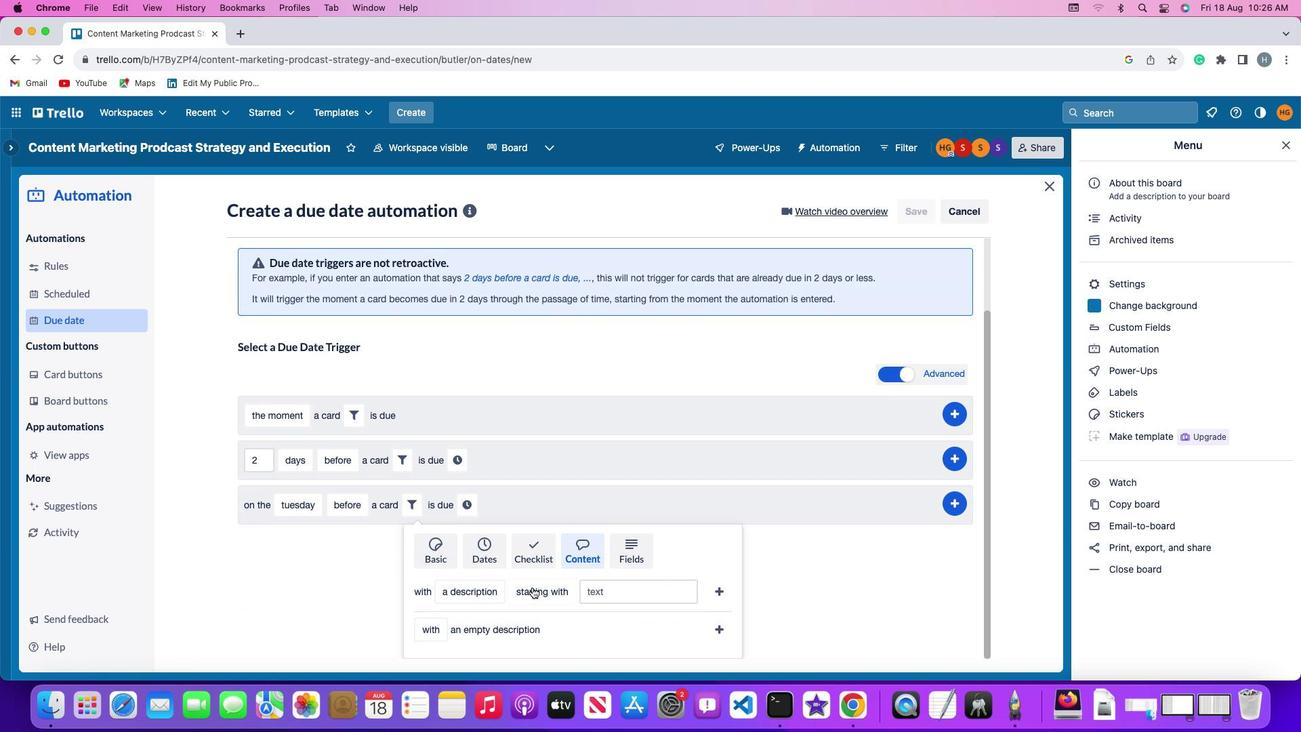 
Action: Mouse pressed left at (531, 589)
Screenshot: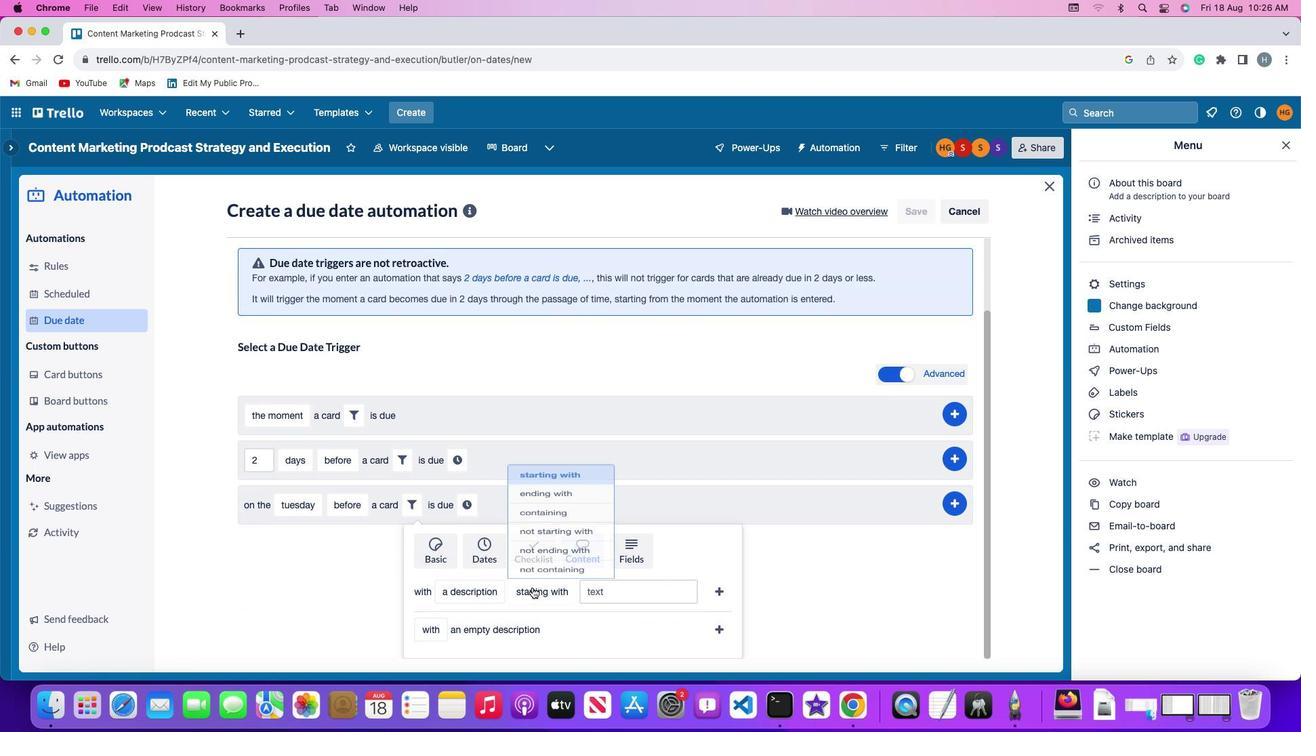 
Action: Mouse moved to (551, 506)
Screenshot: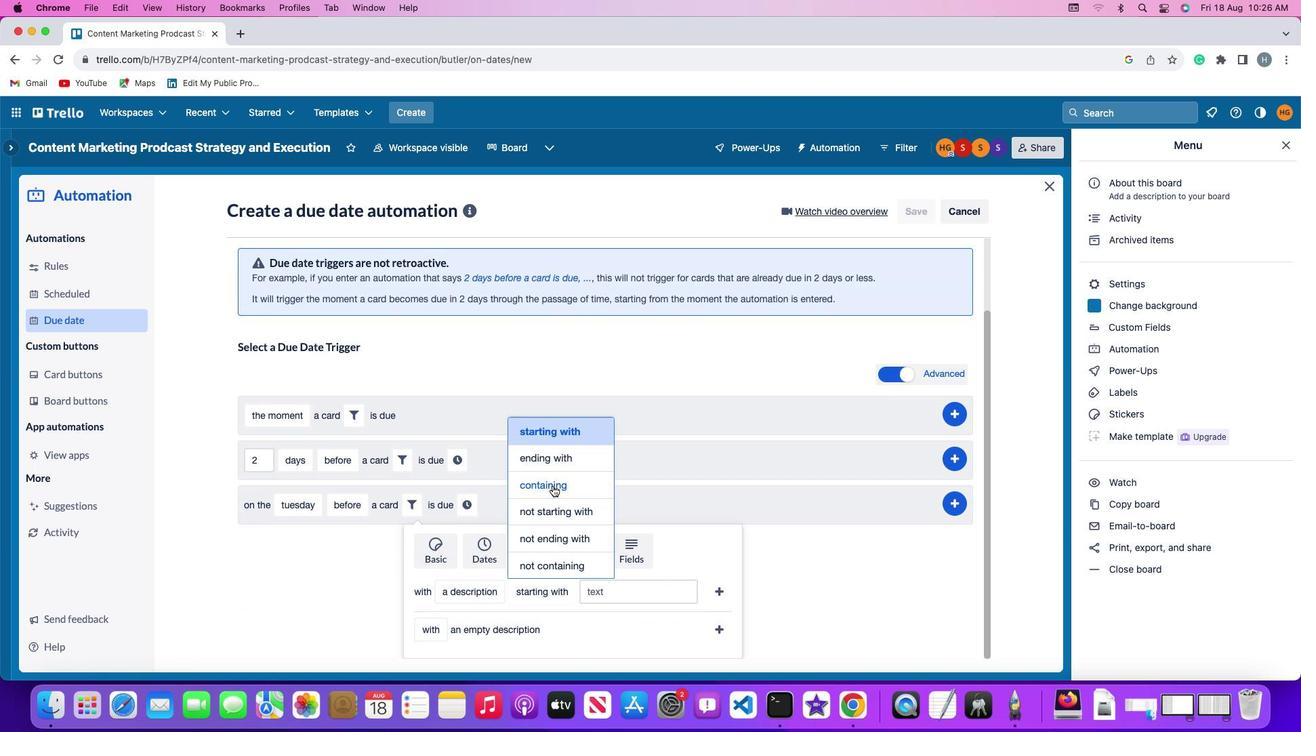 
Action: Mouse pressed left at (551, 506)
Screenshot: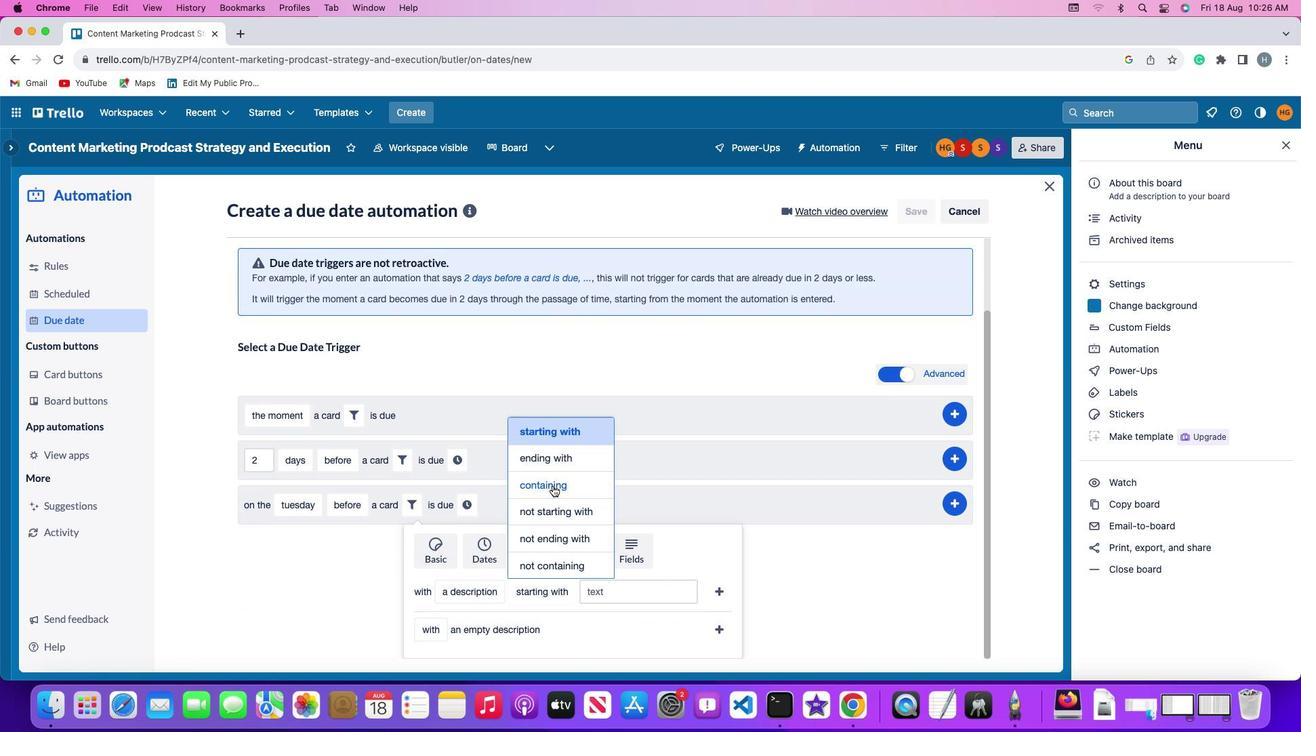 
Action: Mouse moved to (621, 588)
Screenshot: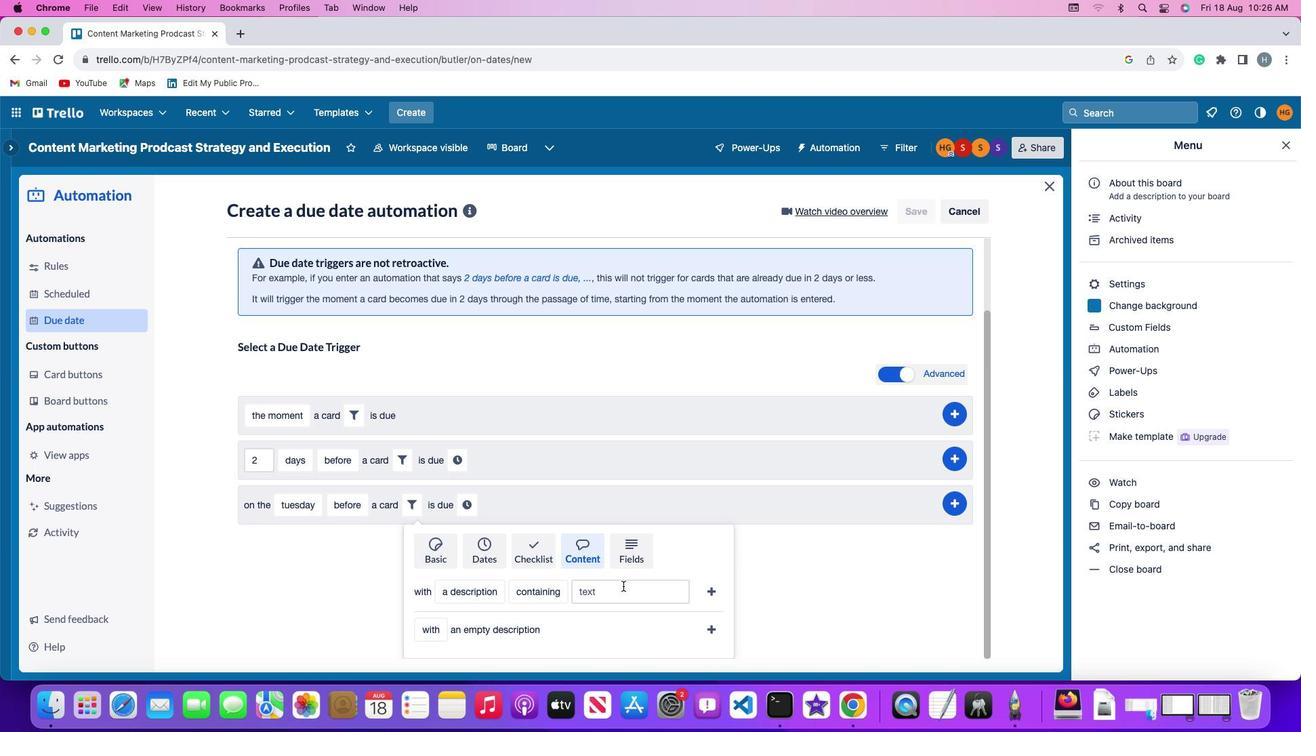 
Action: Mouse pressed left at (621, 588)
Screenshot: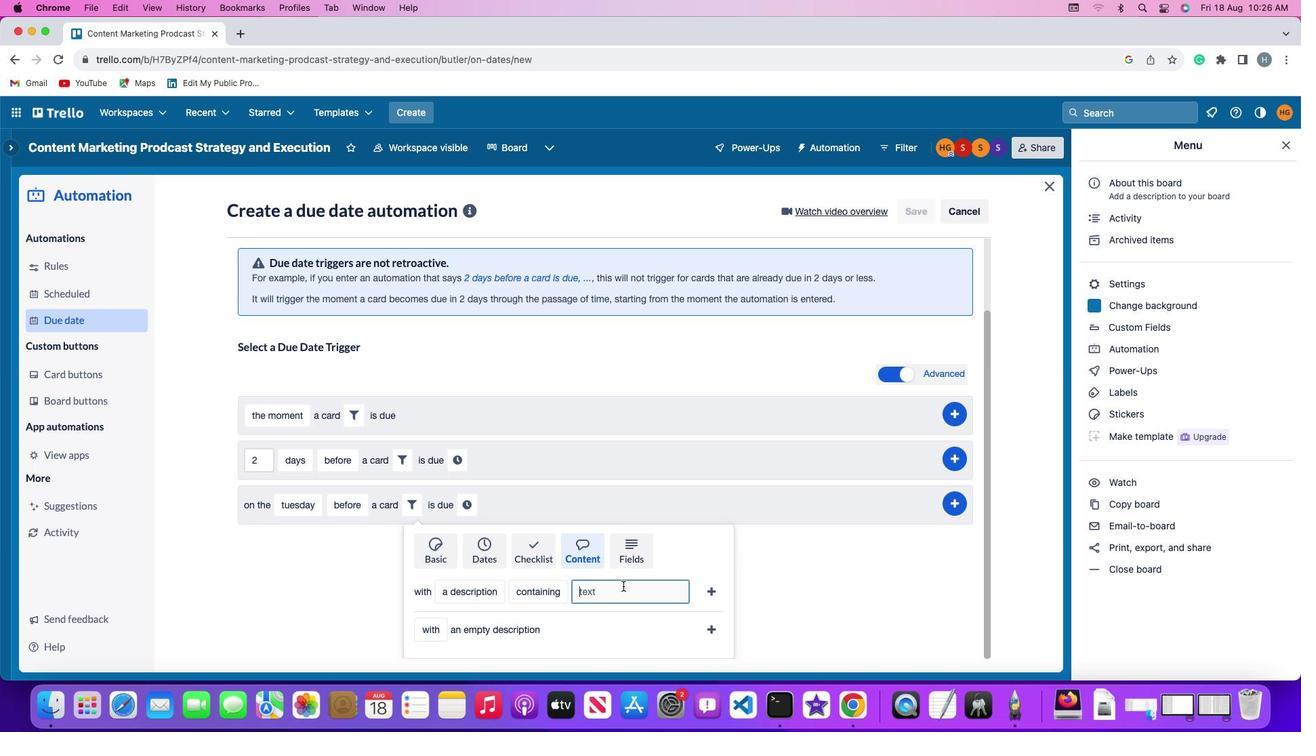 
Action: Key pressed 'r''e''s''u''m''e'
Screenshot: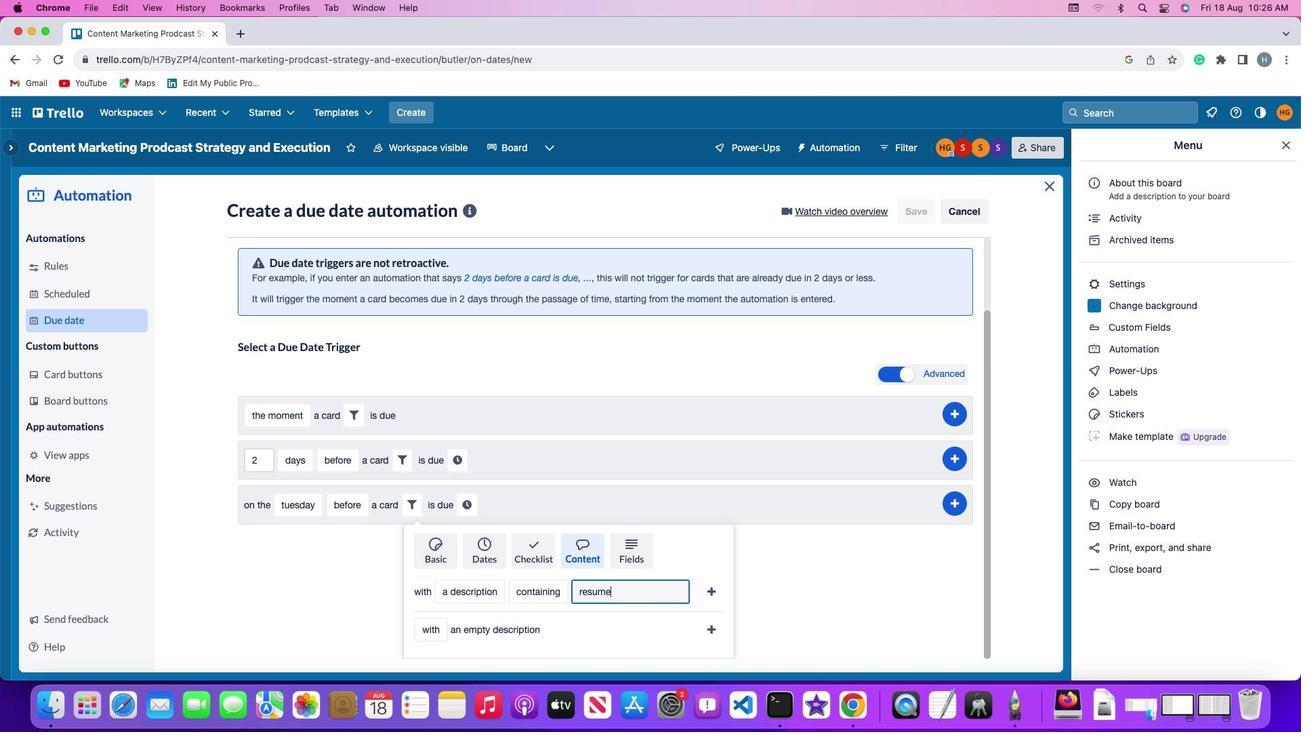 
Action: Mouse moved to (709, 589)
Screenshot: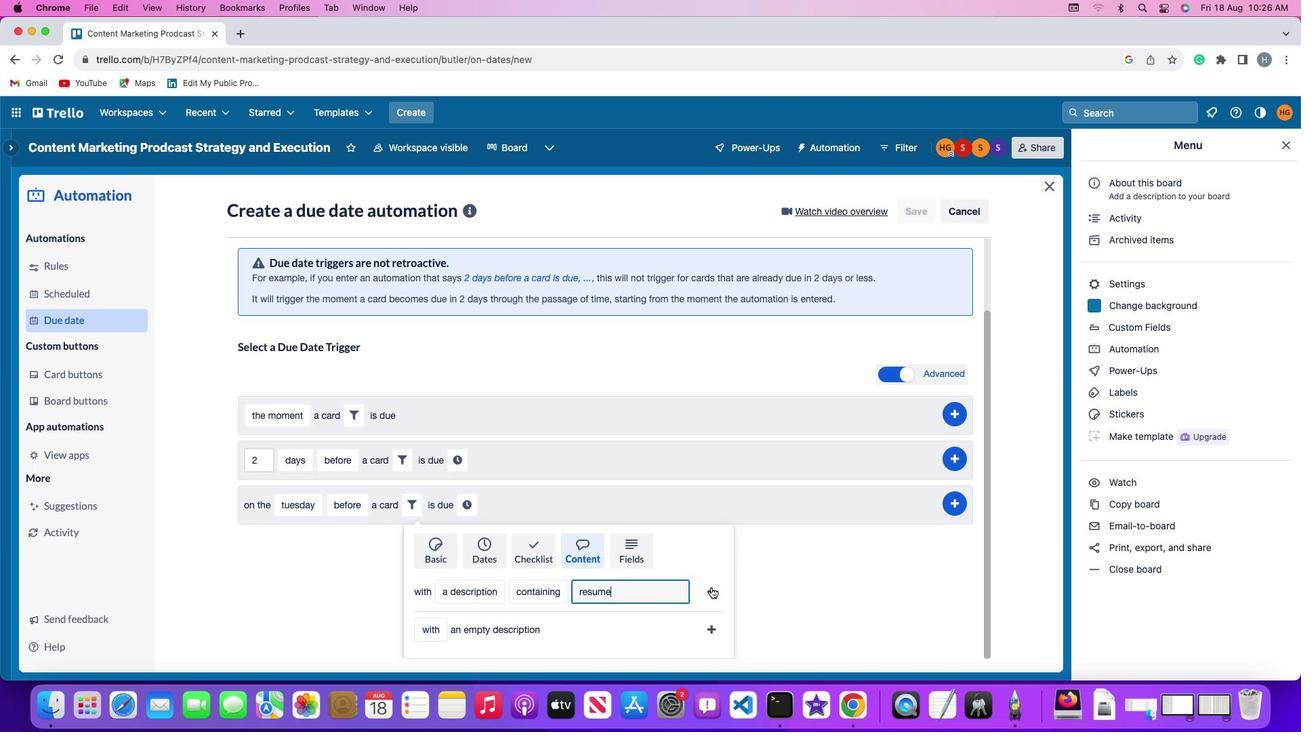 
Action: Mouse pressed left at (709, 589)
Screenshot: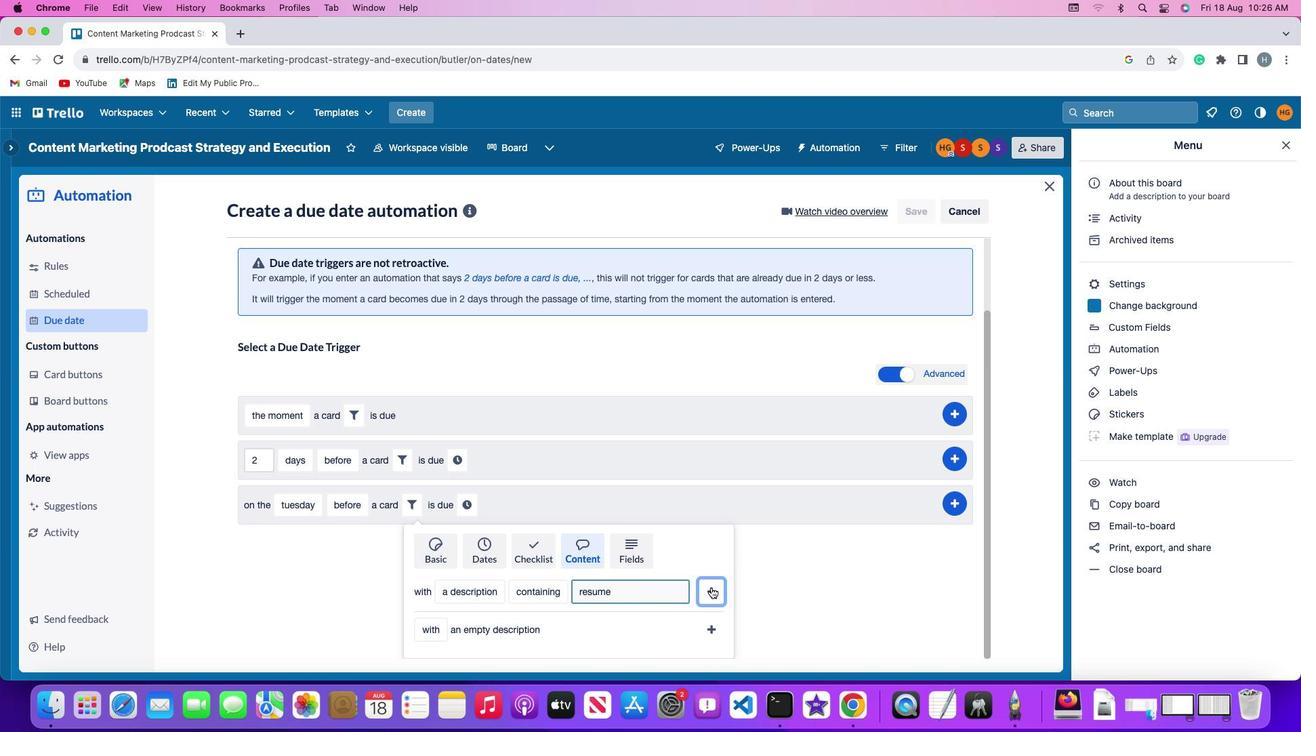 
Action: Mouse moved to (657, 587)
Screenshot: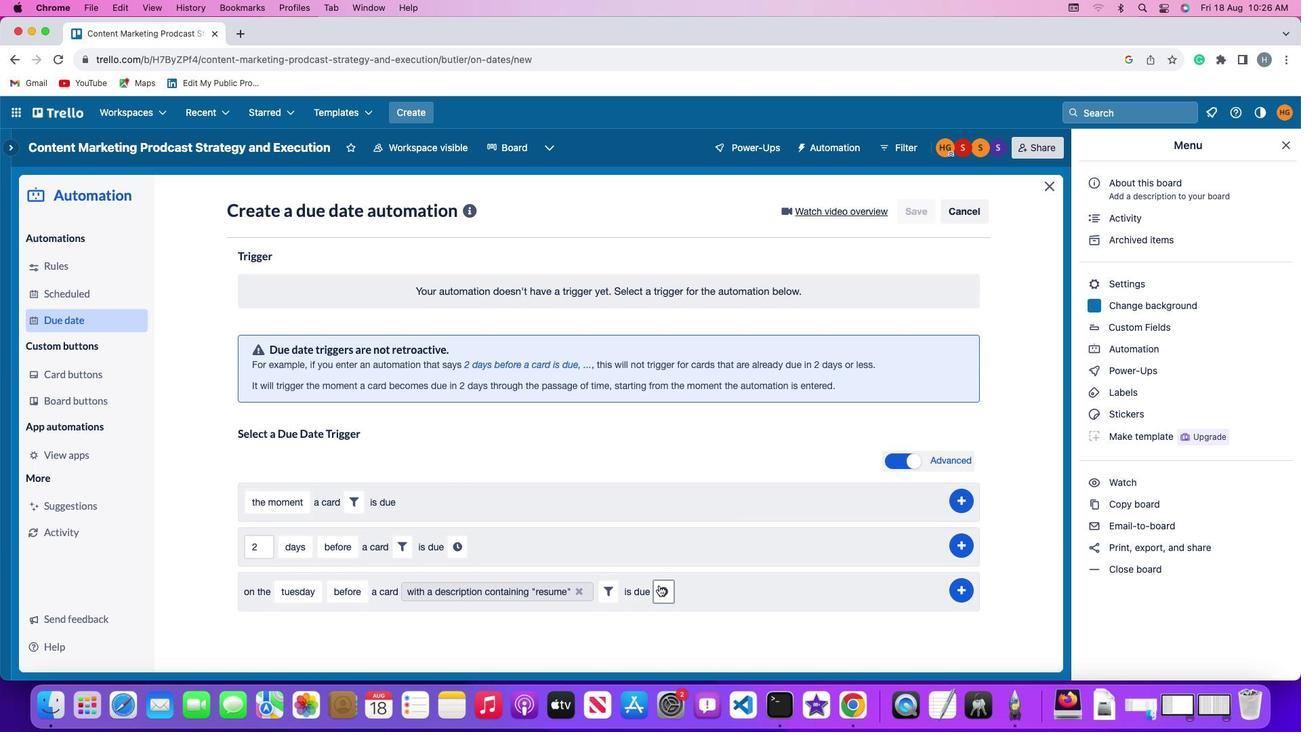 
Action: Mouse pressed left at (657, 587)
Screenshot: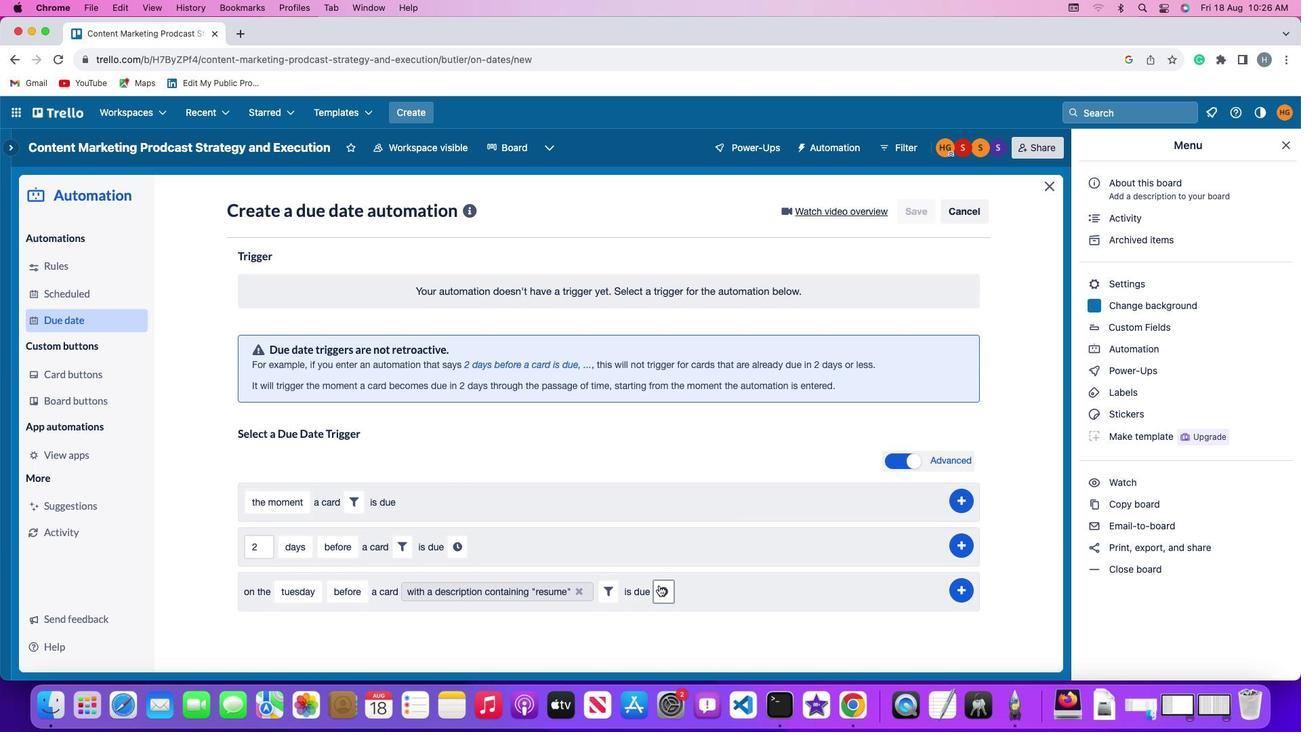 
Action: Mouse moved to (693, 597)
Screenshot: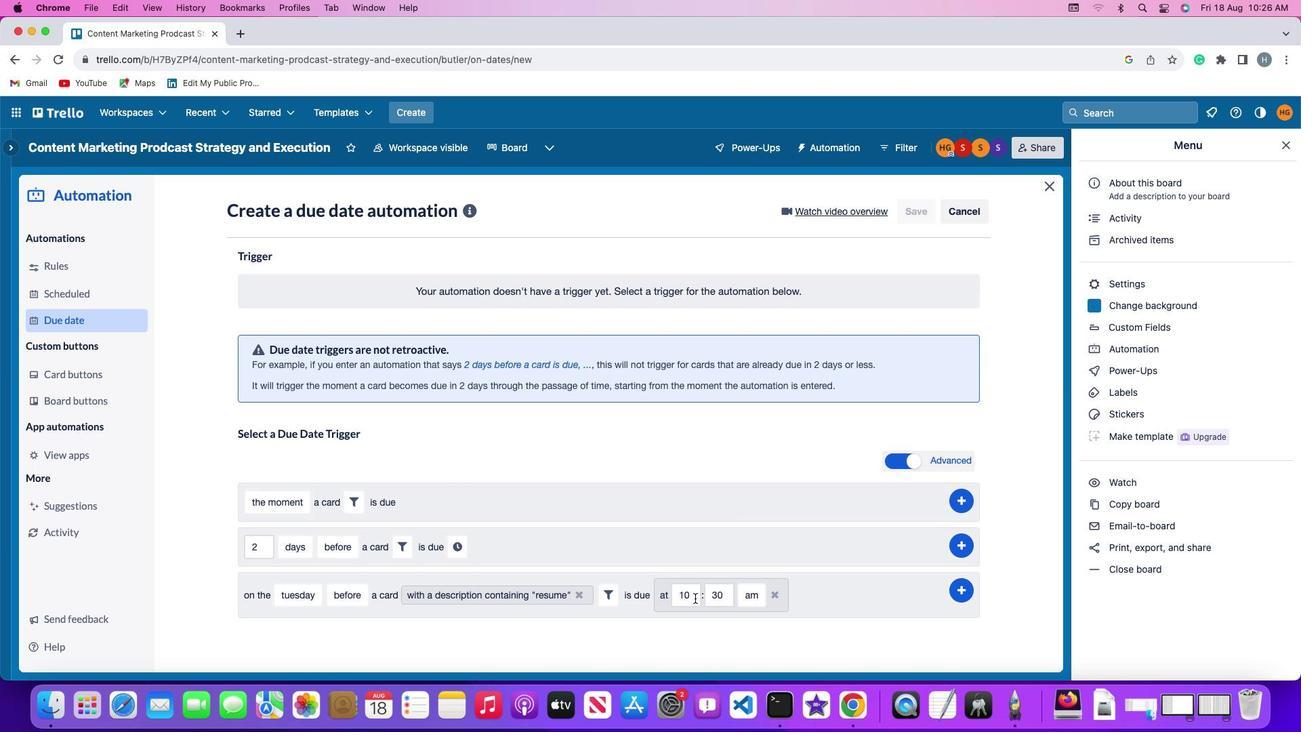 
Action: Mouse pressed left at (693, 597)
Screenshot: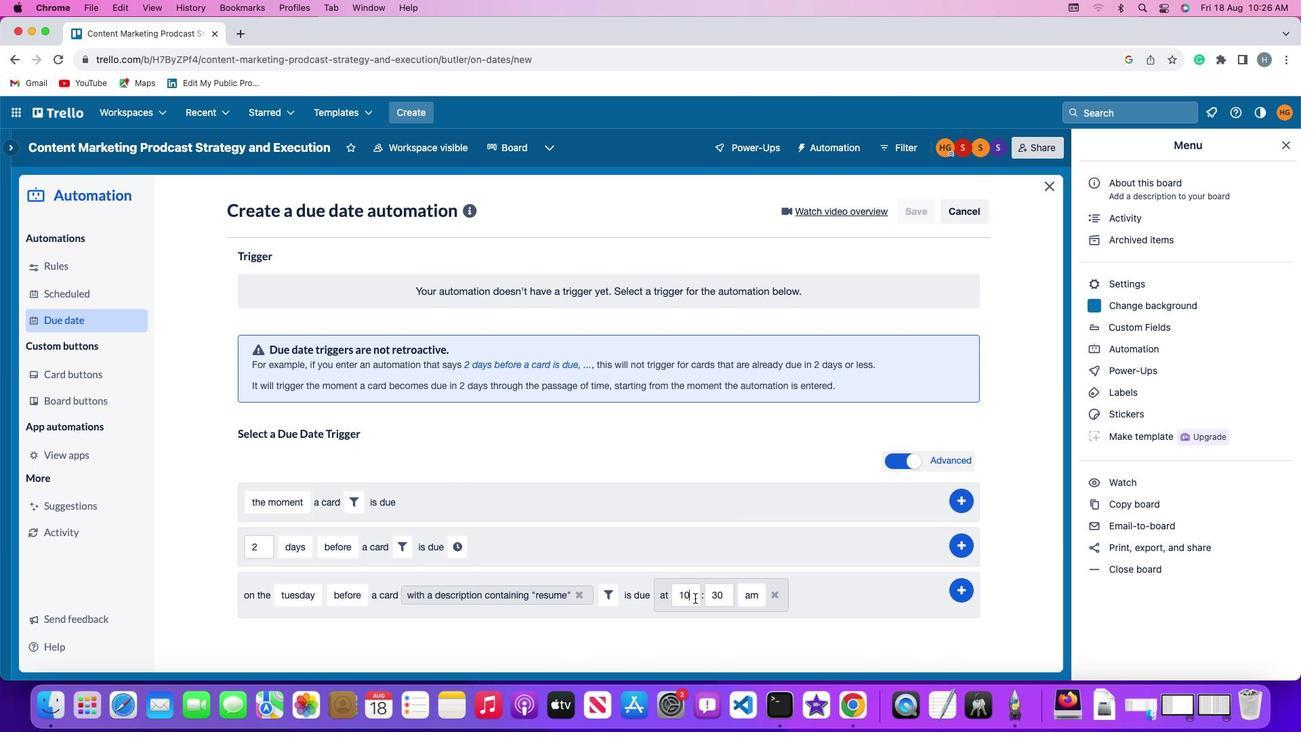 
Action: Mouse moved to (693, 597)
Screenshot: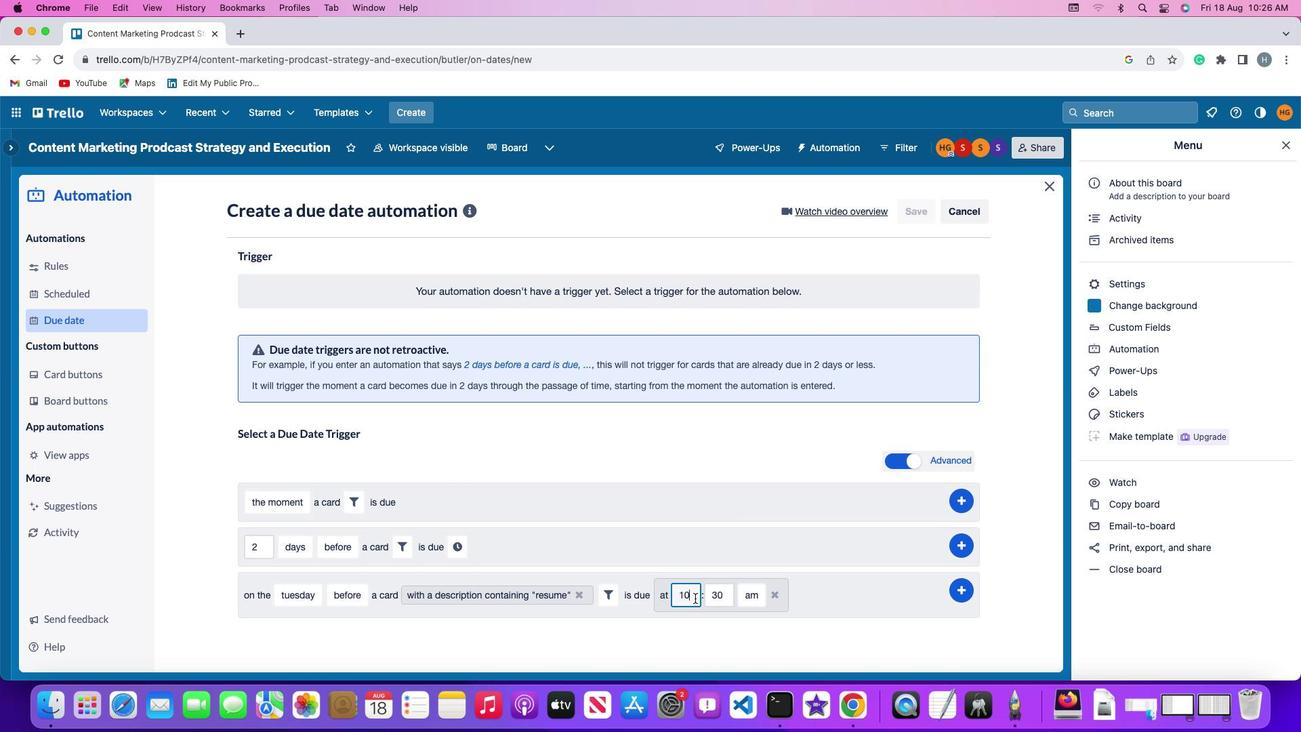 
Action: Key pressed Key.backspaceKey.backspace'1''1'
Screenshot: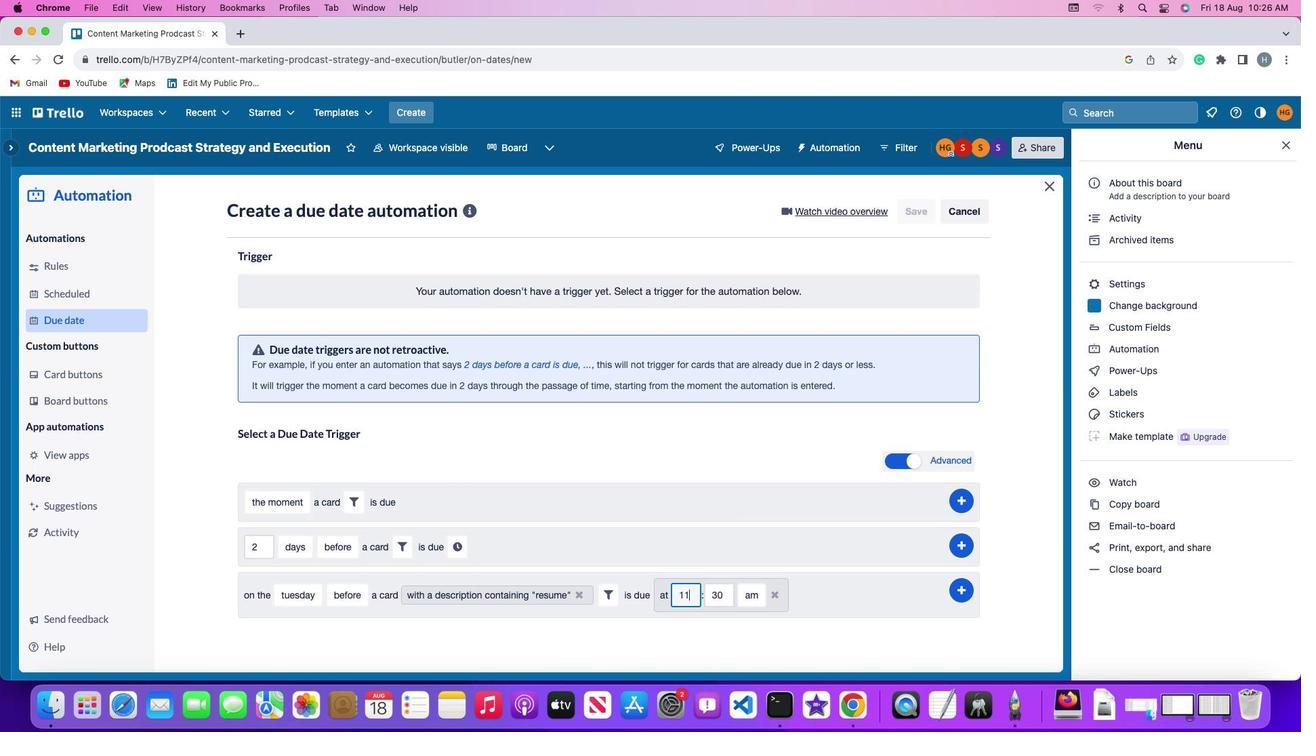 
Action: Mouse moved to (729, 597)
Screenshot: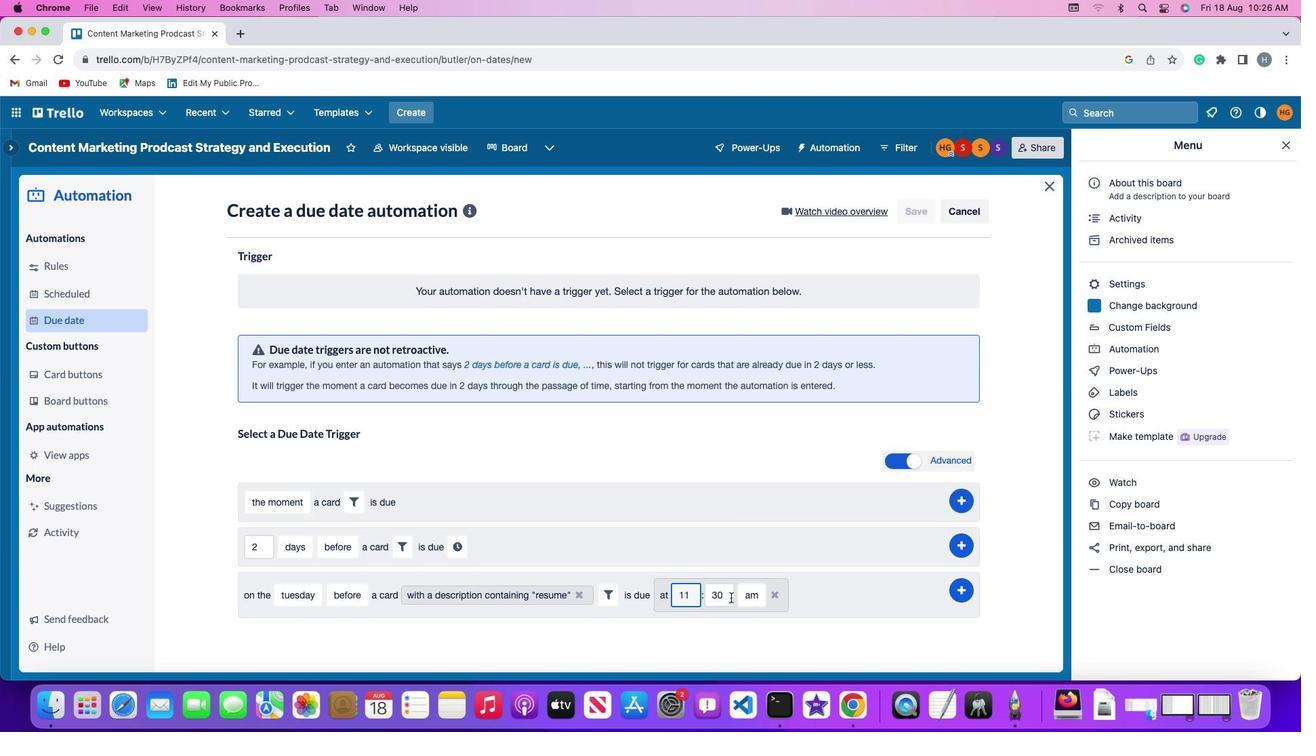 
Action: Mouse pressed left at (729, 597)
Screenshot: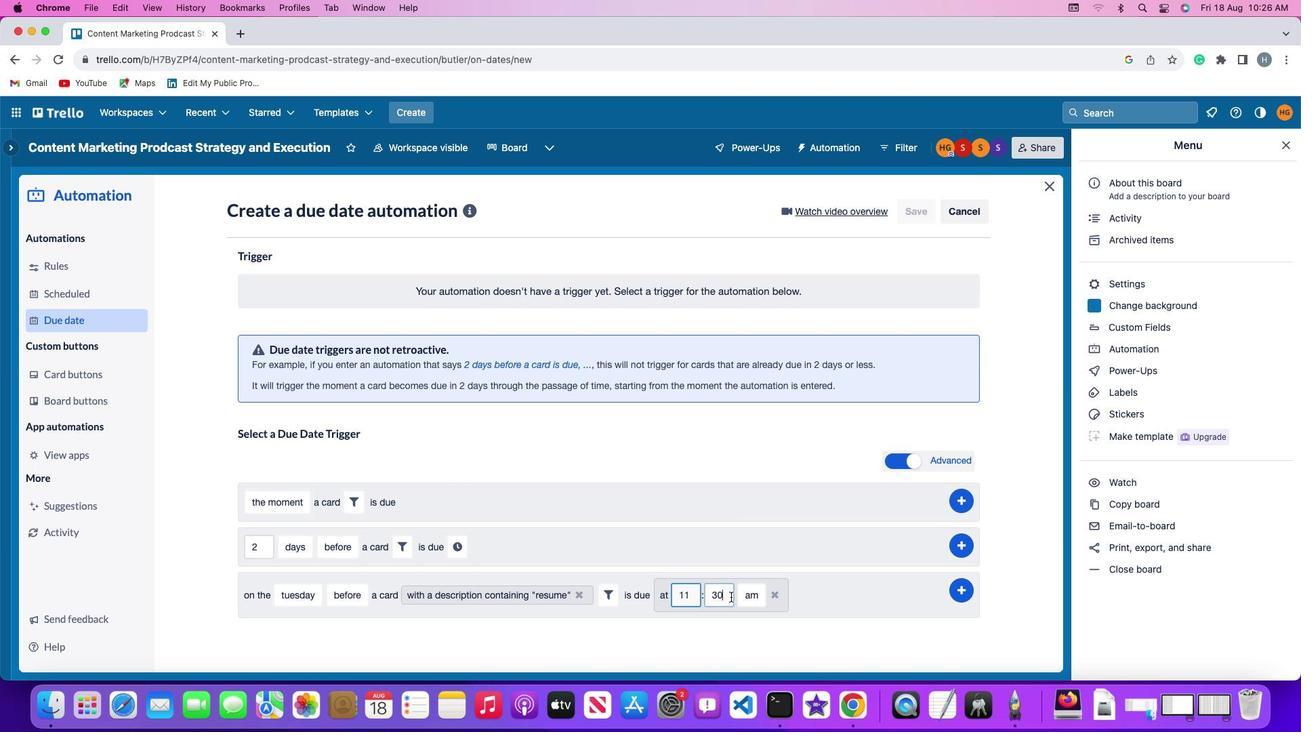 
Action: Mouse moved to (729, 597)
Screenshot: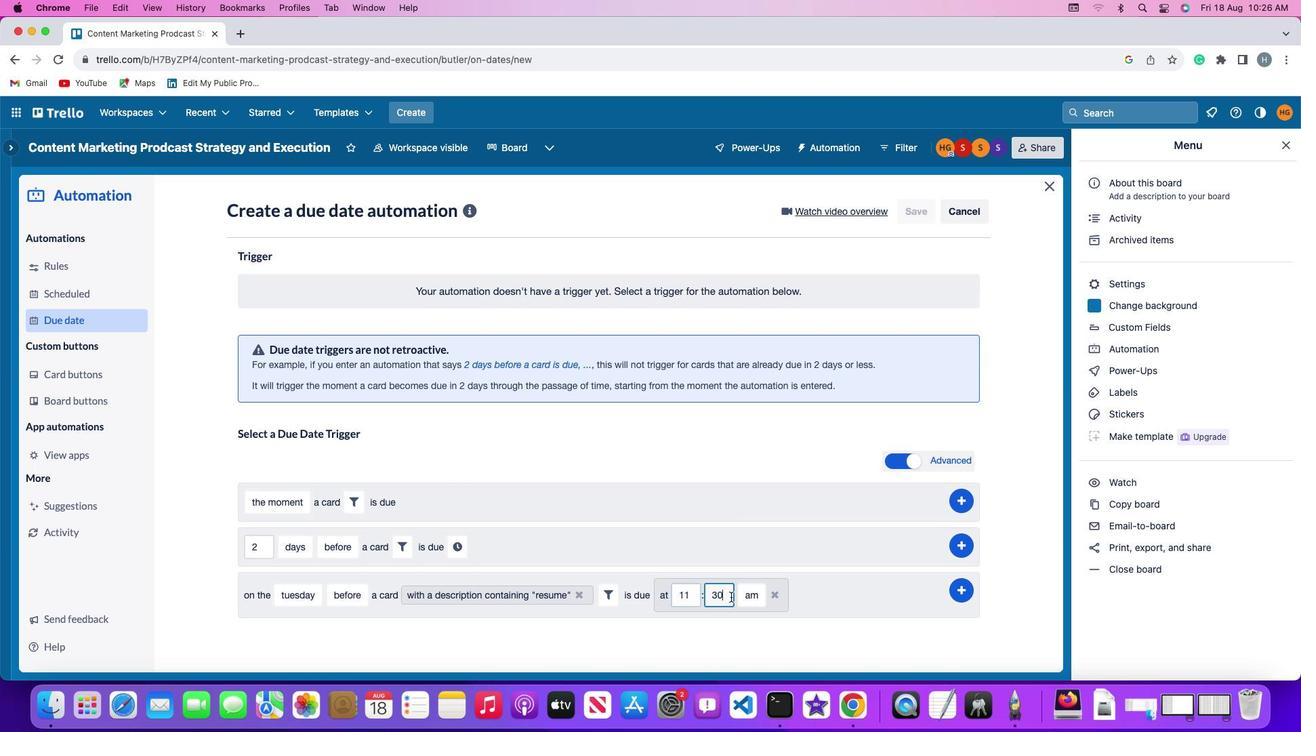 
Action: Key pressed Key.backspaceKey.backspaceKey.backspace'0''0'
Screenshot: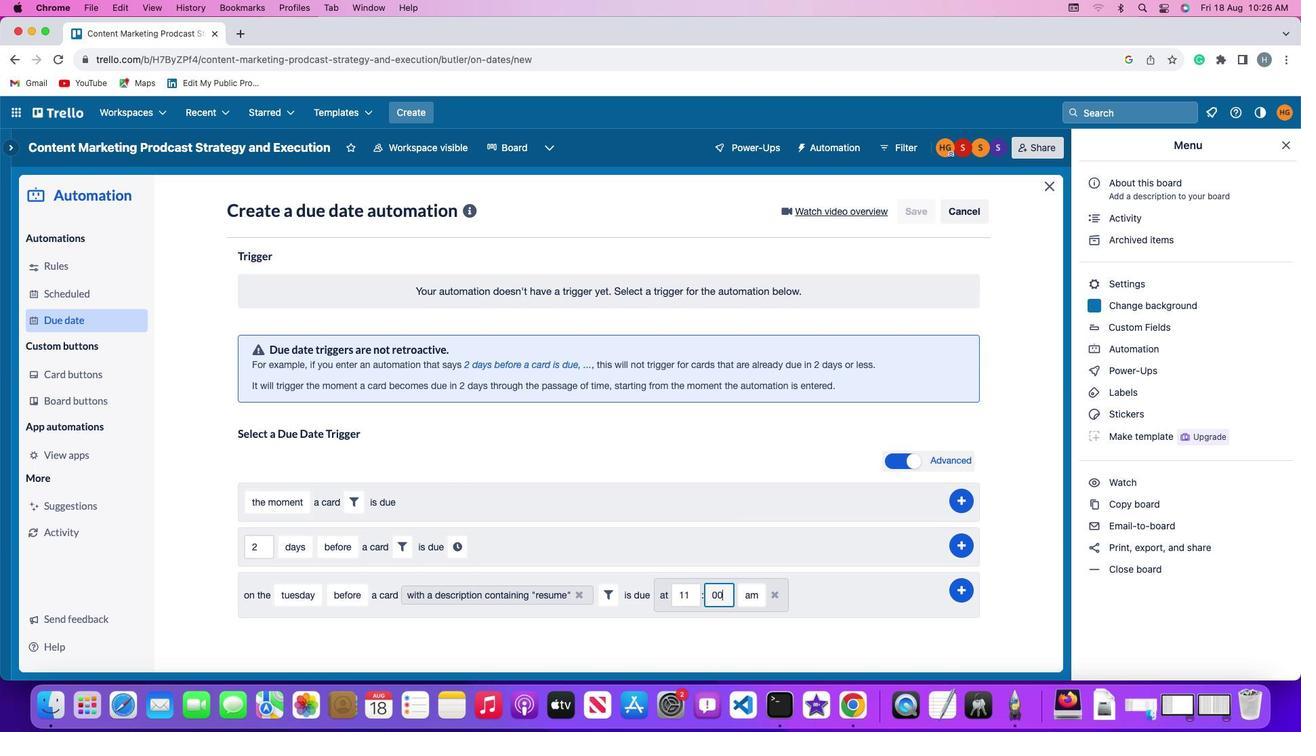 
Action: Mouse moved to (758, 595)
Screenshot: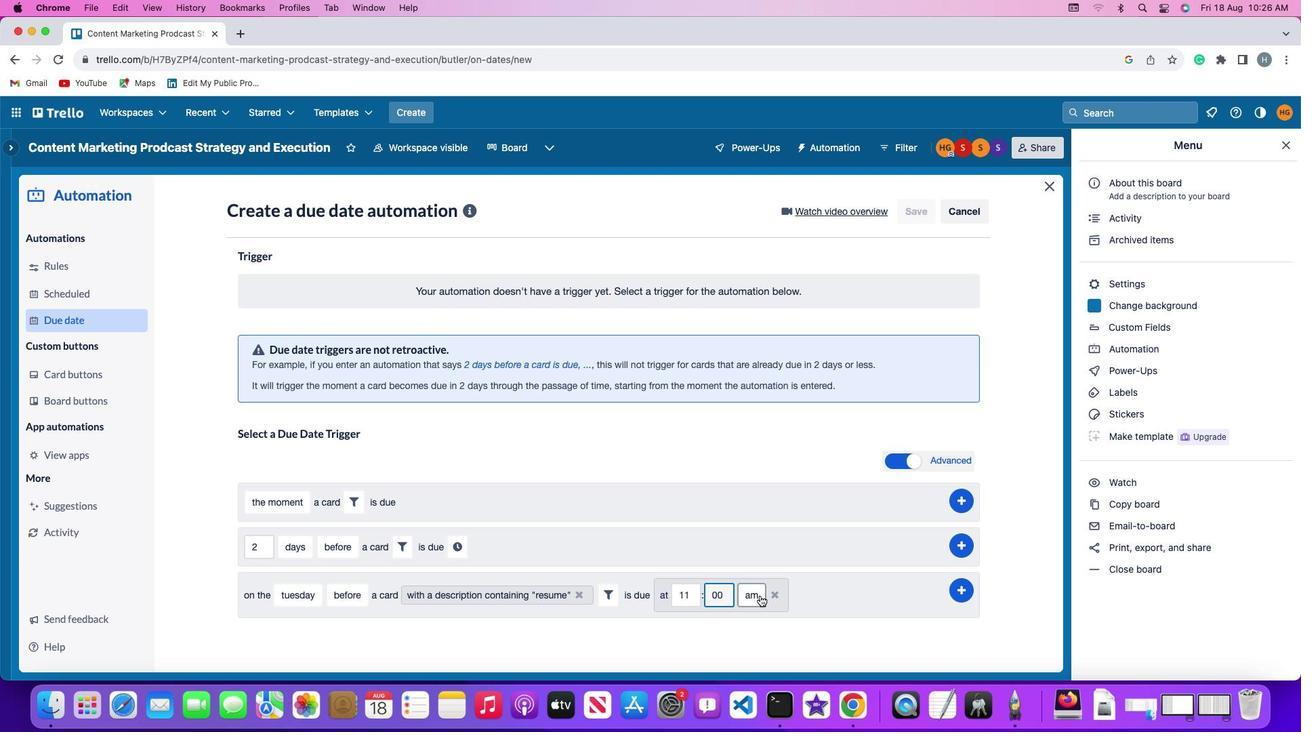 
Action: Mouse pressed left at (758, 595)
Screenshot: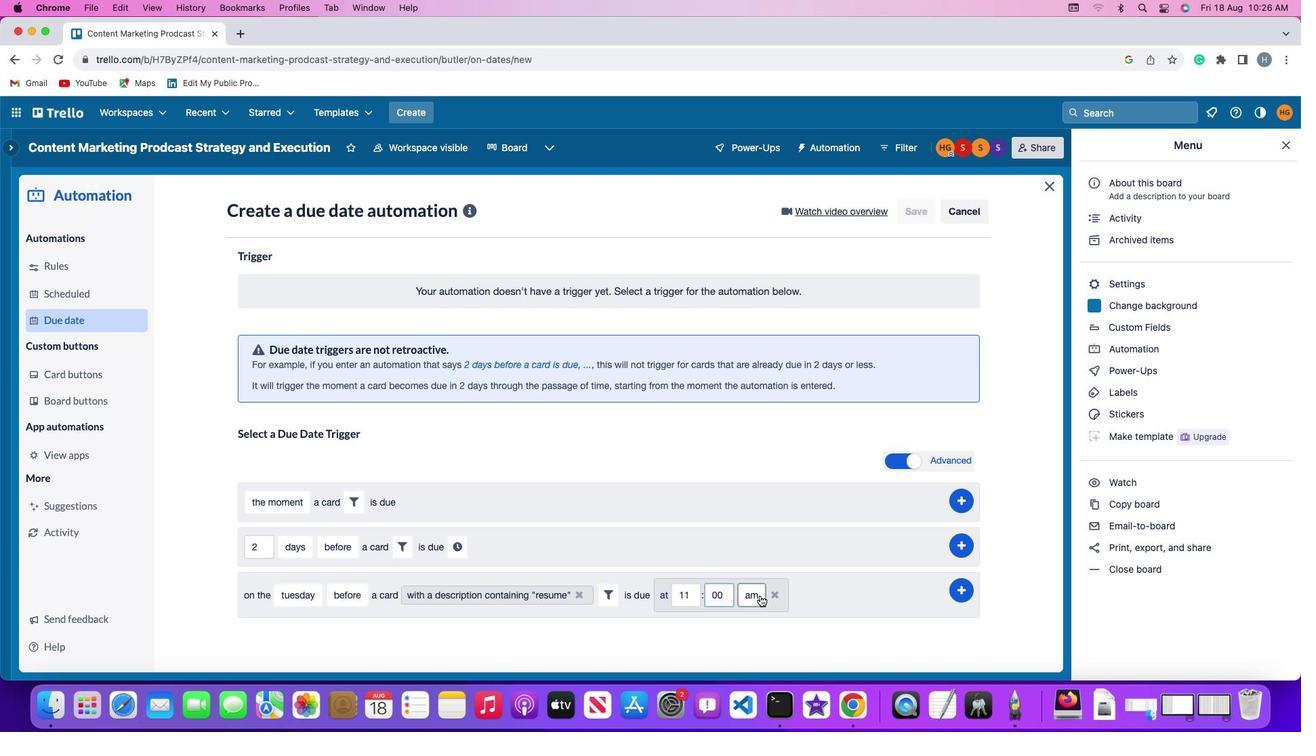 
Action: Mouse moved to (756, 612)
Screenshot: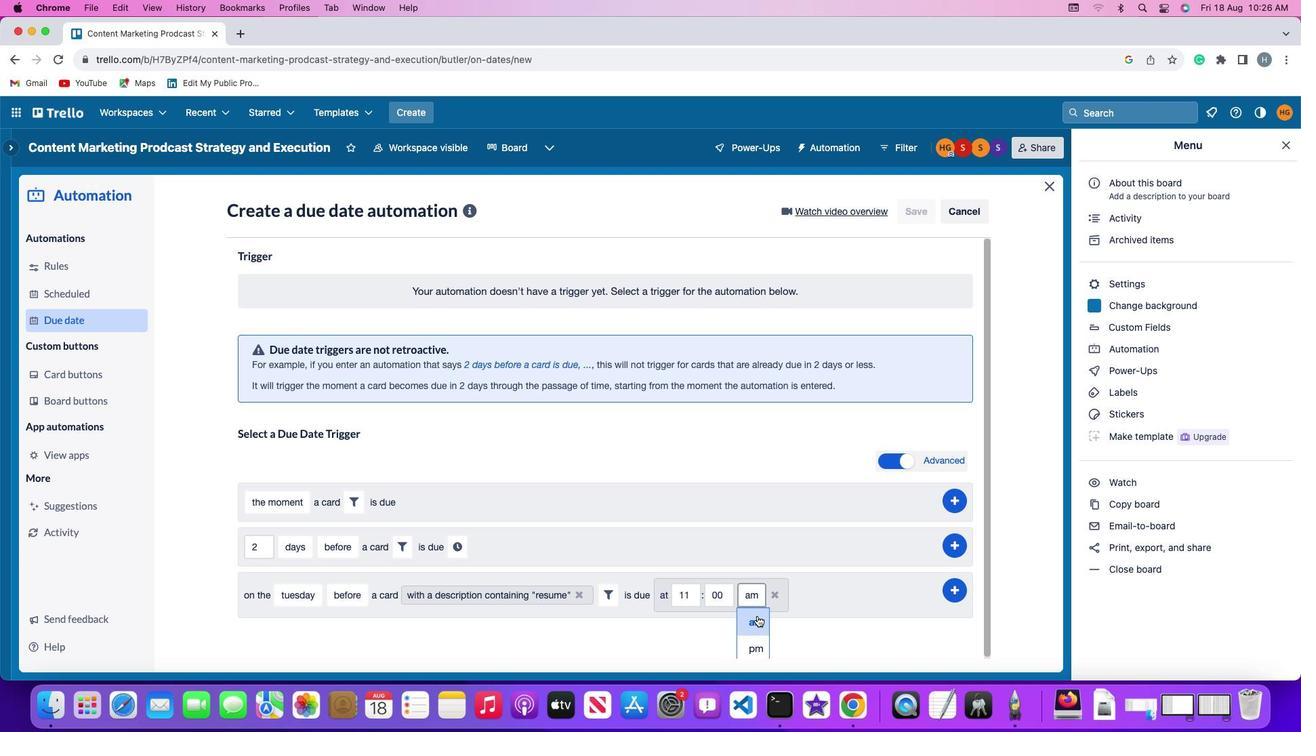 
Action: Mouse pressed left at (756, 612)
Screenshot: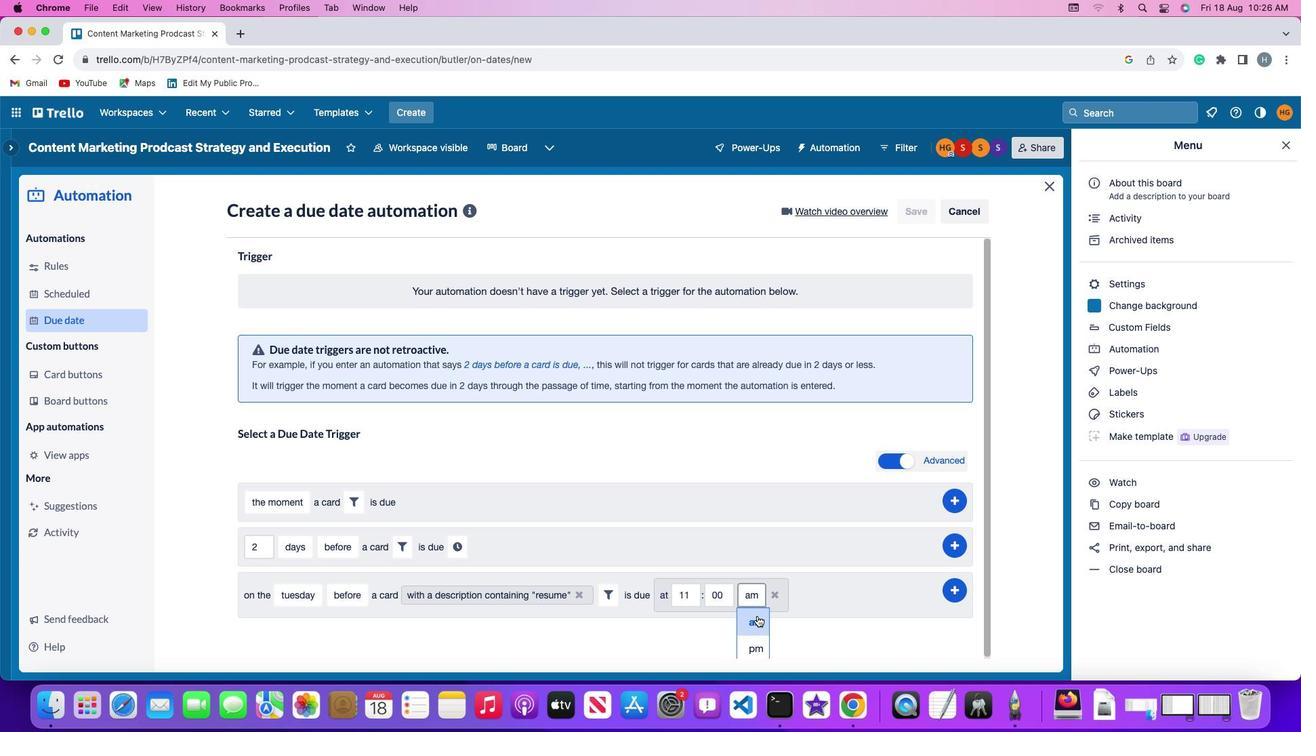 
Action: Mouse moved to (965, 591)
Screenshot: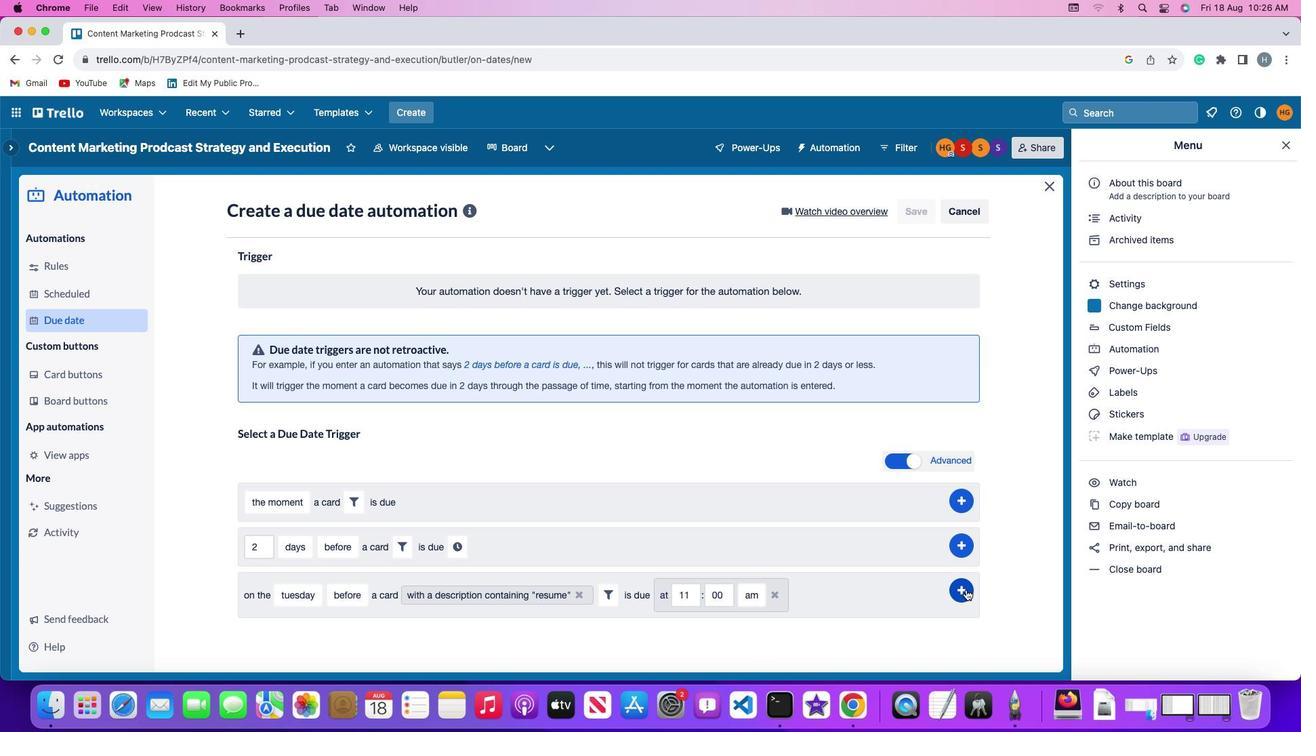 
Action: Mouse pressed left at (965, 591)
Screenshot: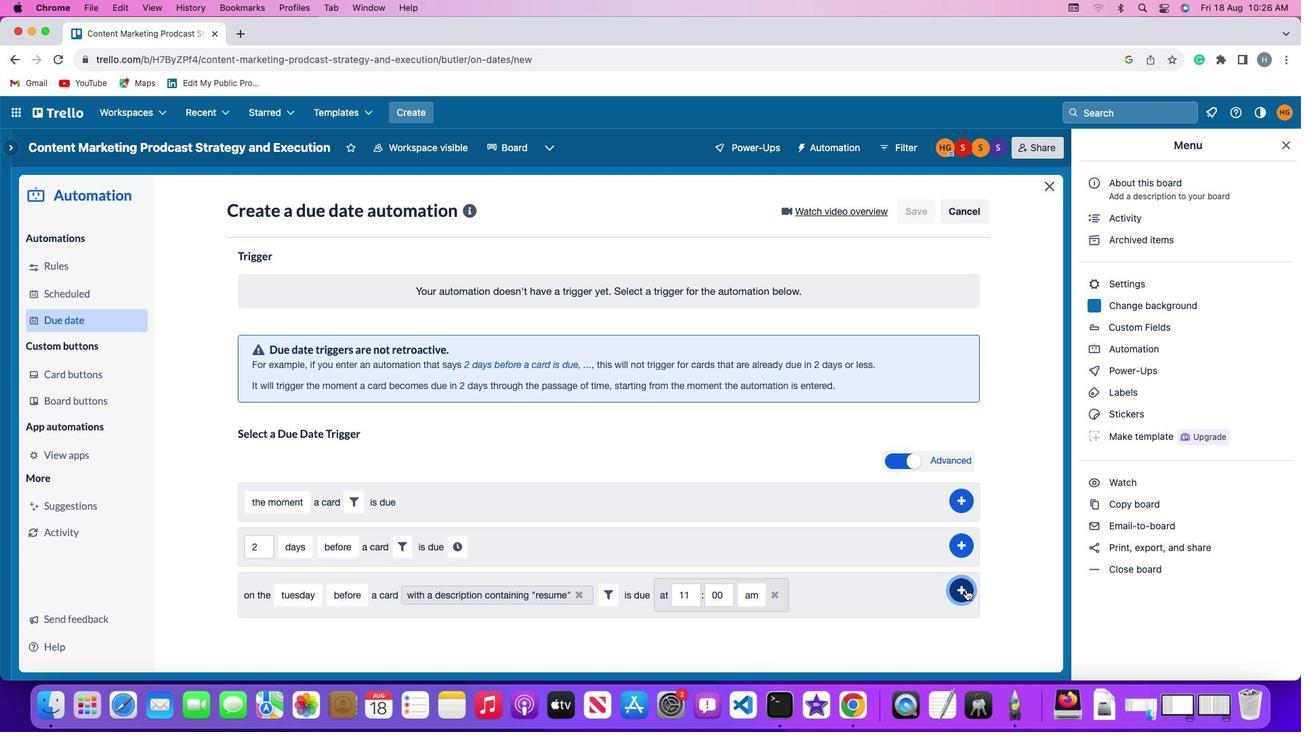 
Action: Mouse moved to (1012, 494)
Screenshot: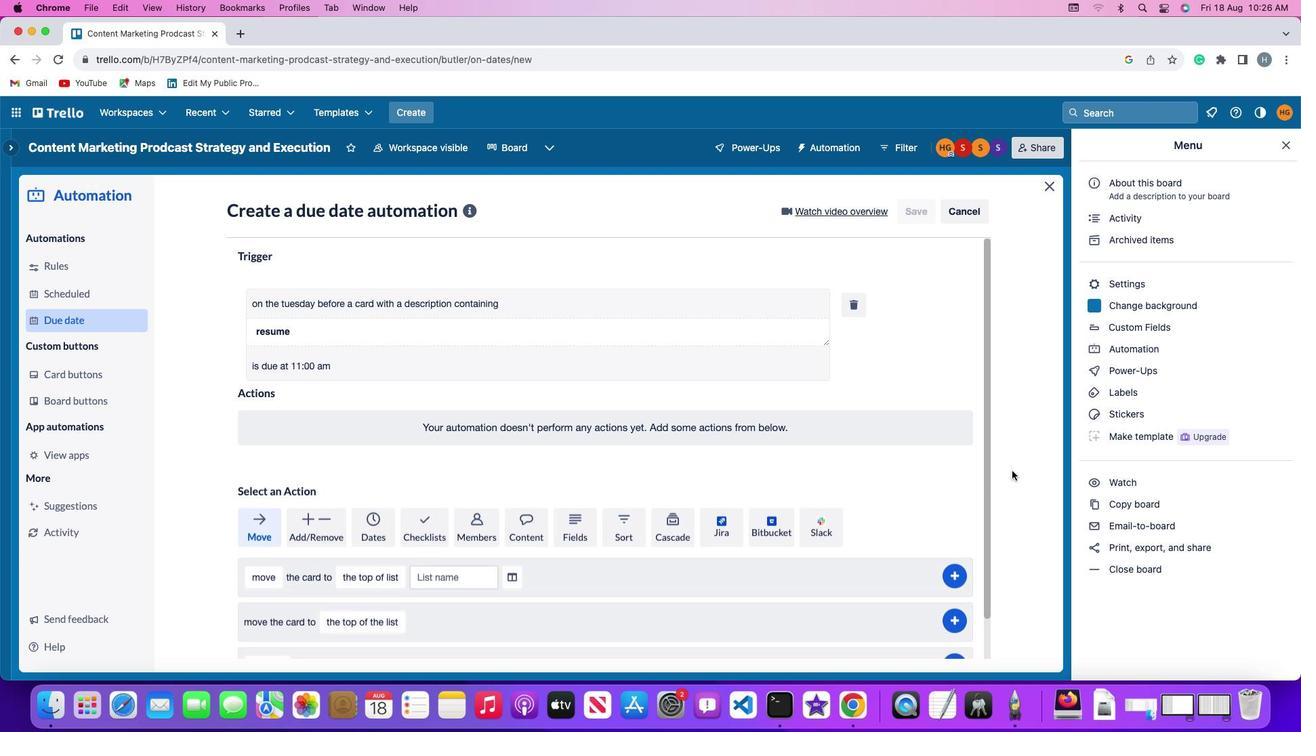 
